 Task: Add Sprouts Shells Pasta to the cart.
Action: Mouse moved to (50, 380)
Screenshot: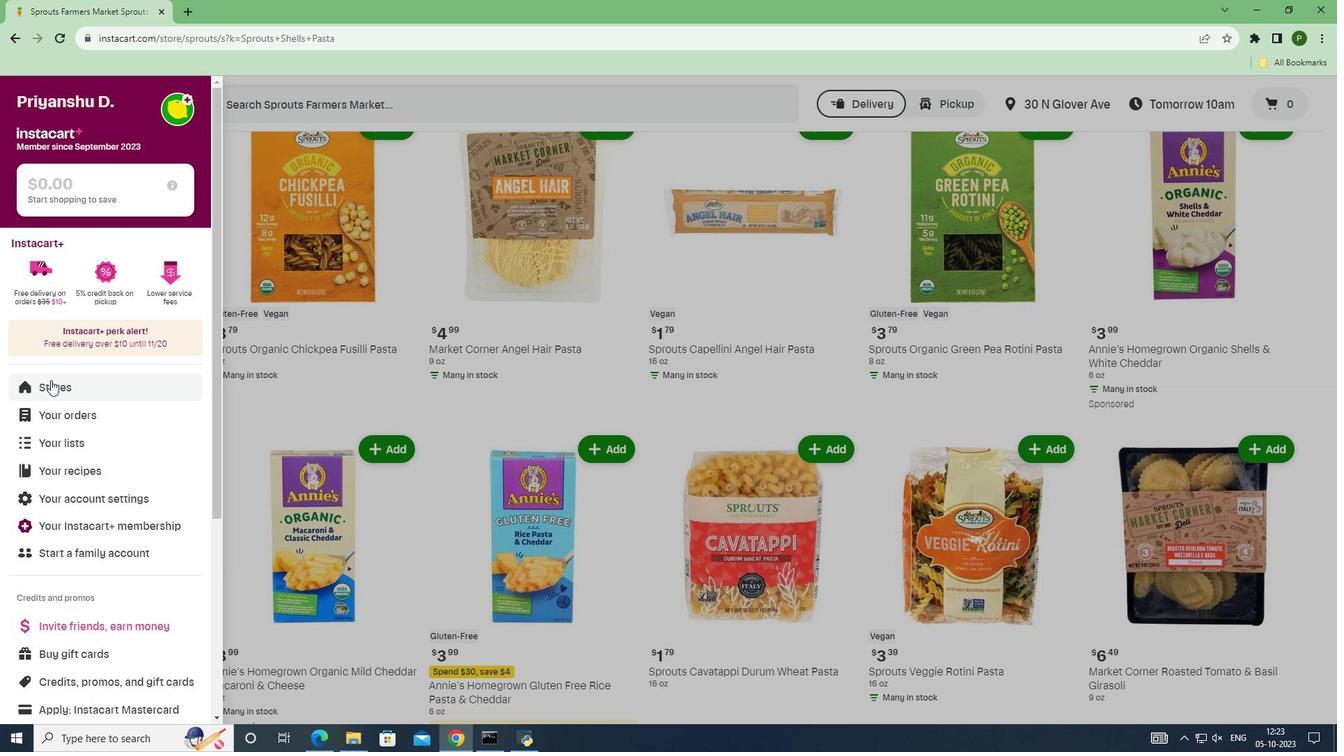 
Action: Mouse pressed left at (50, 380)
Screenshot: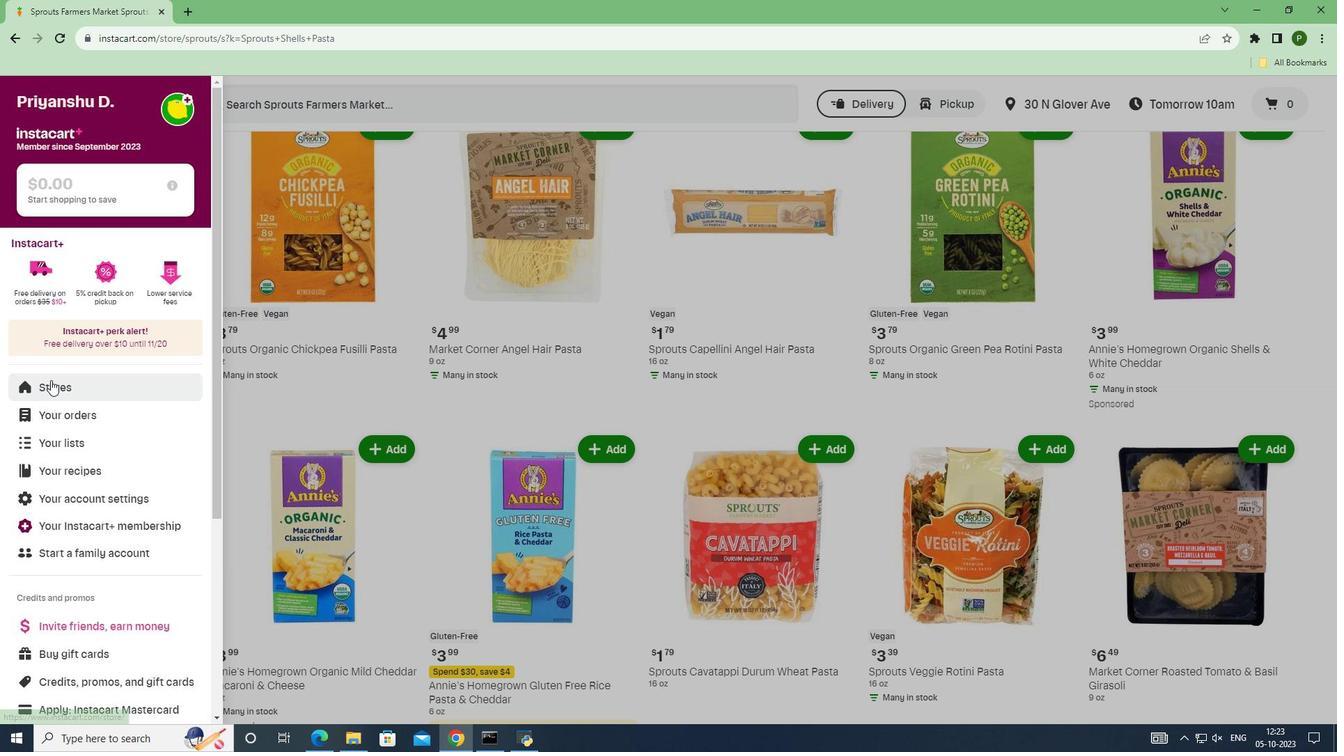 
Action: Mouse moved to (325, 167)
Screenshot: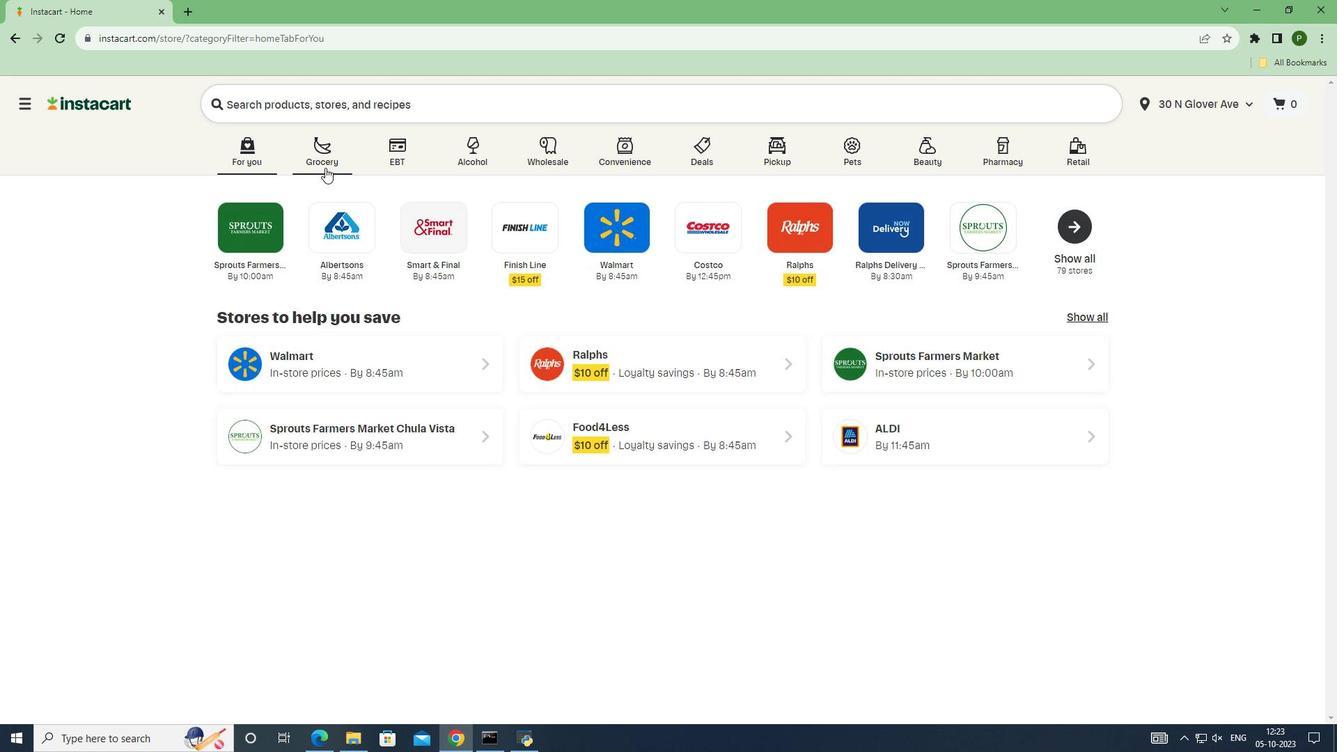 
Action: Mouse pressed left at (325, 167)
Screenshot: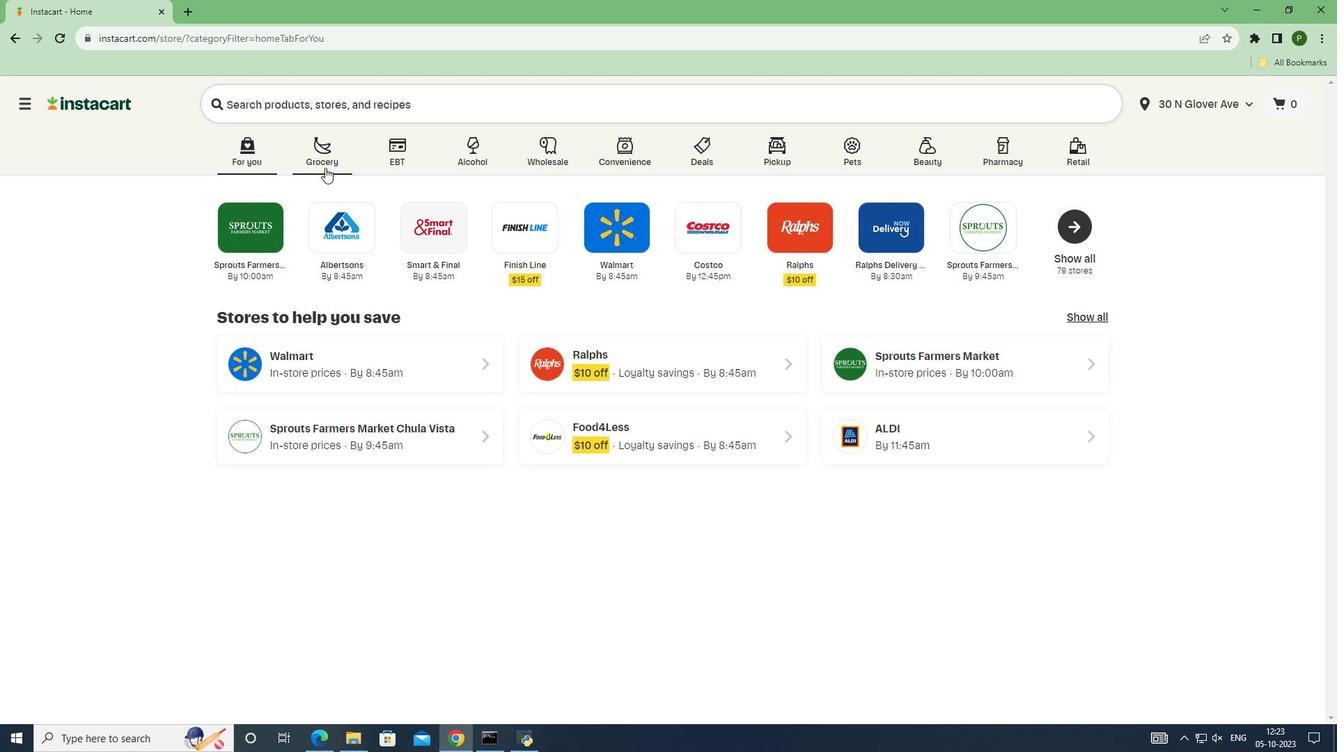 
Action: Mouse moved to (835, 319)
Screenshot: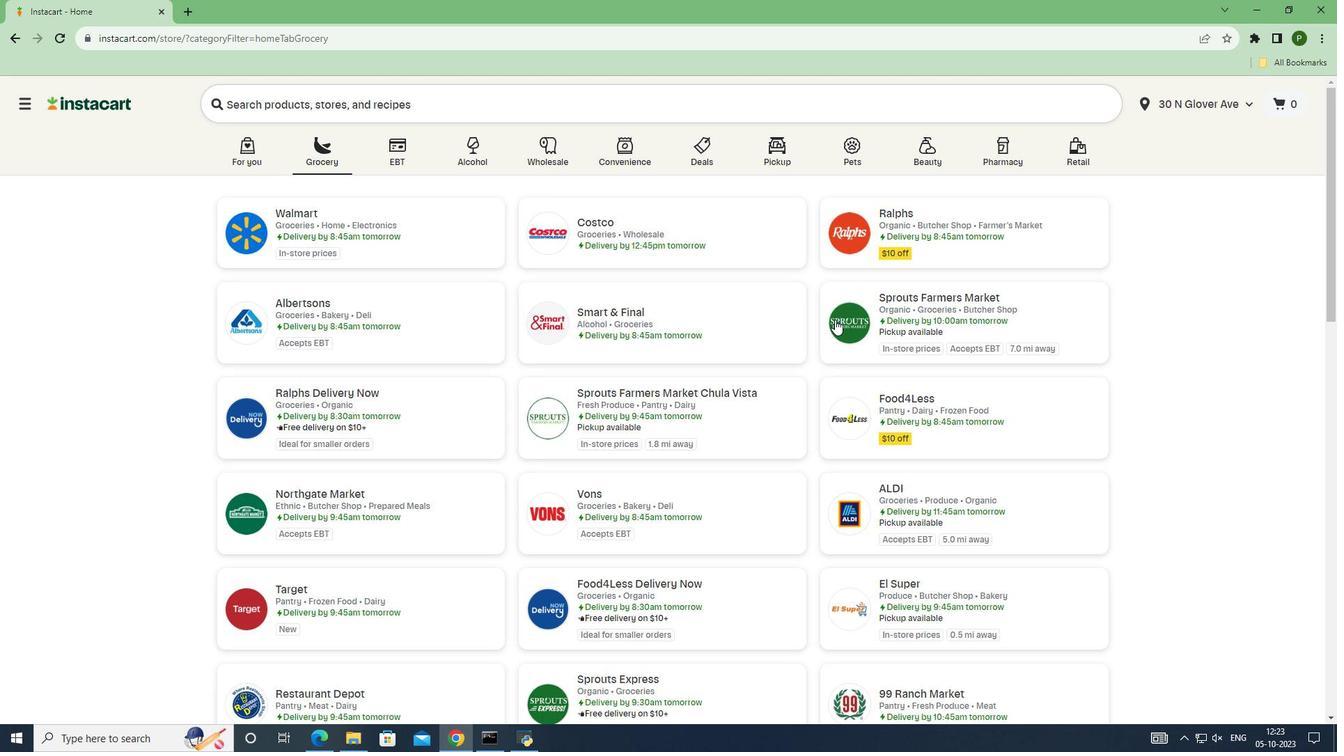 
Action: Mouse pressed left at (835, 319)
Screenshot: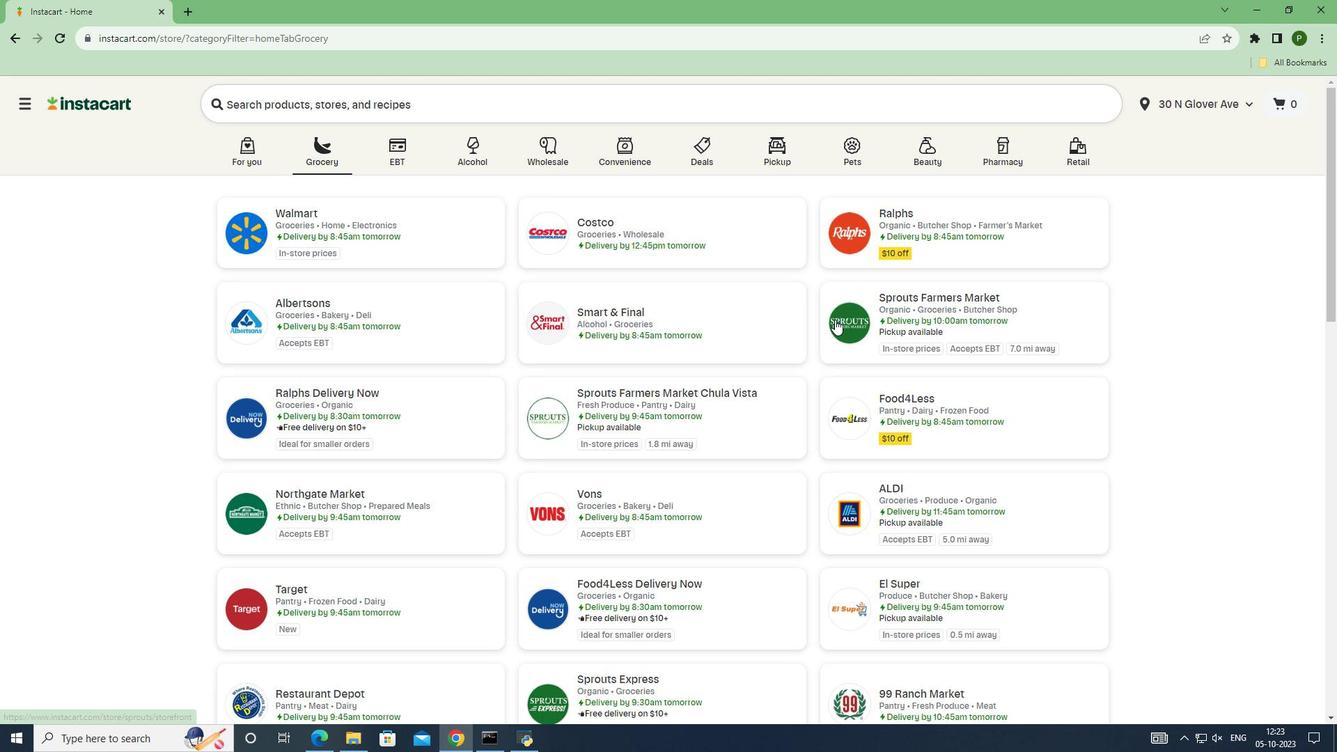 
Action: Mouse moved to (124, 397)
Screenshot: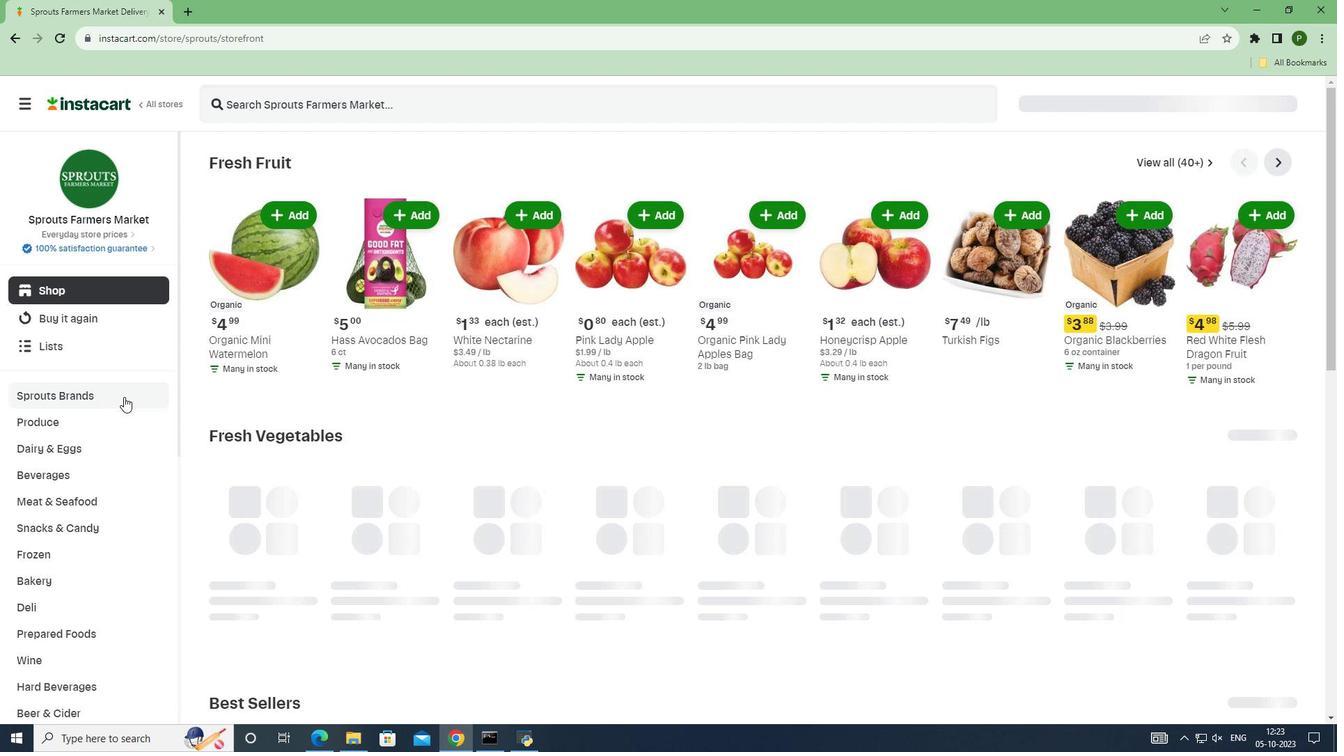 
Action: Mouse pressed left at (124, 397)
Screenshot: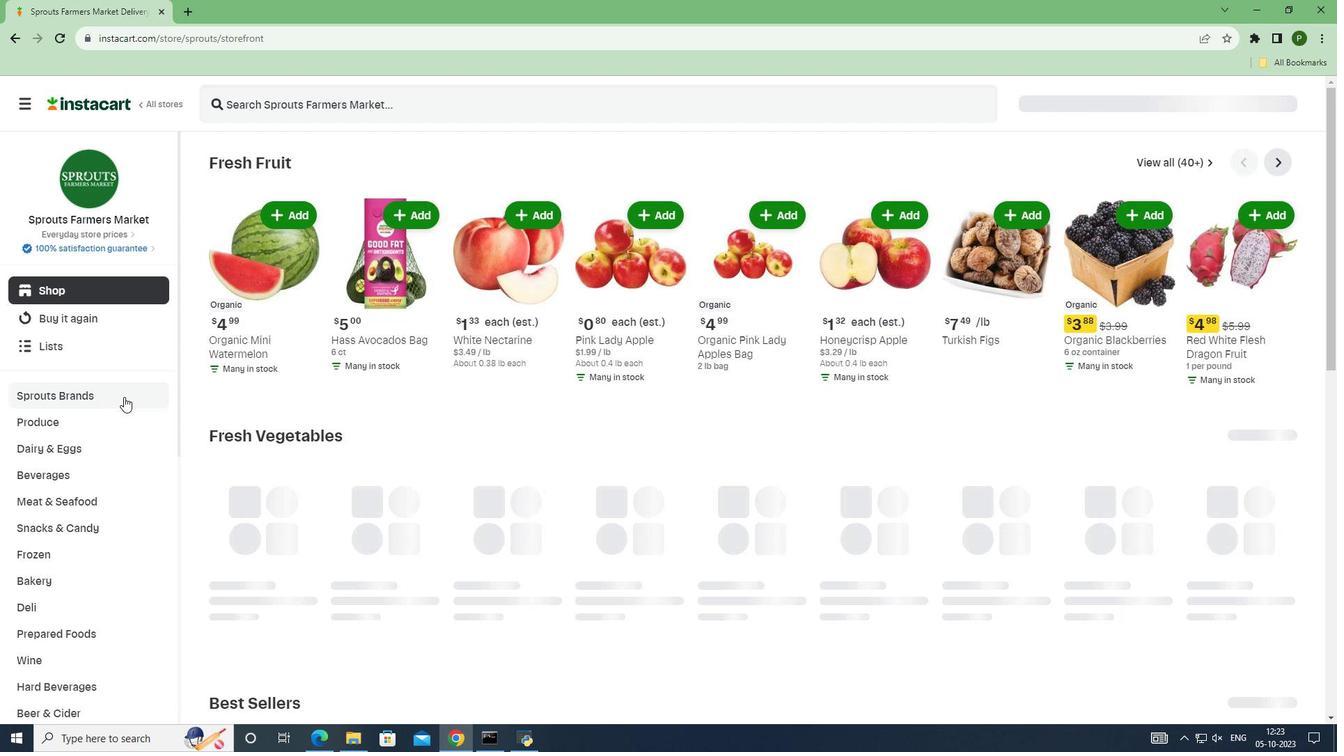 
Action: Mouse moved to (92, 505)
Screenshot: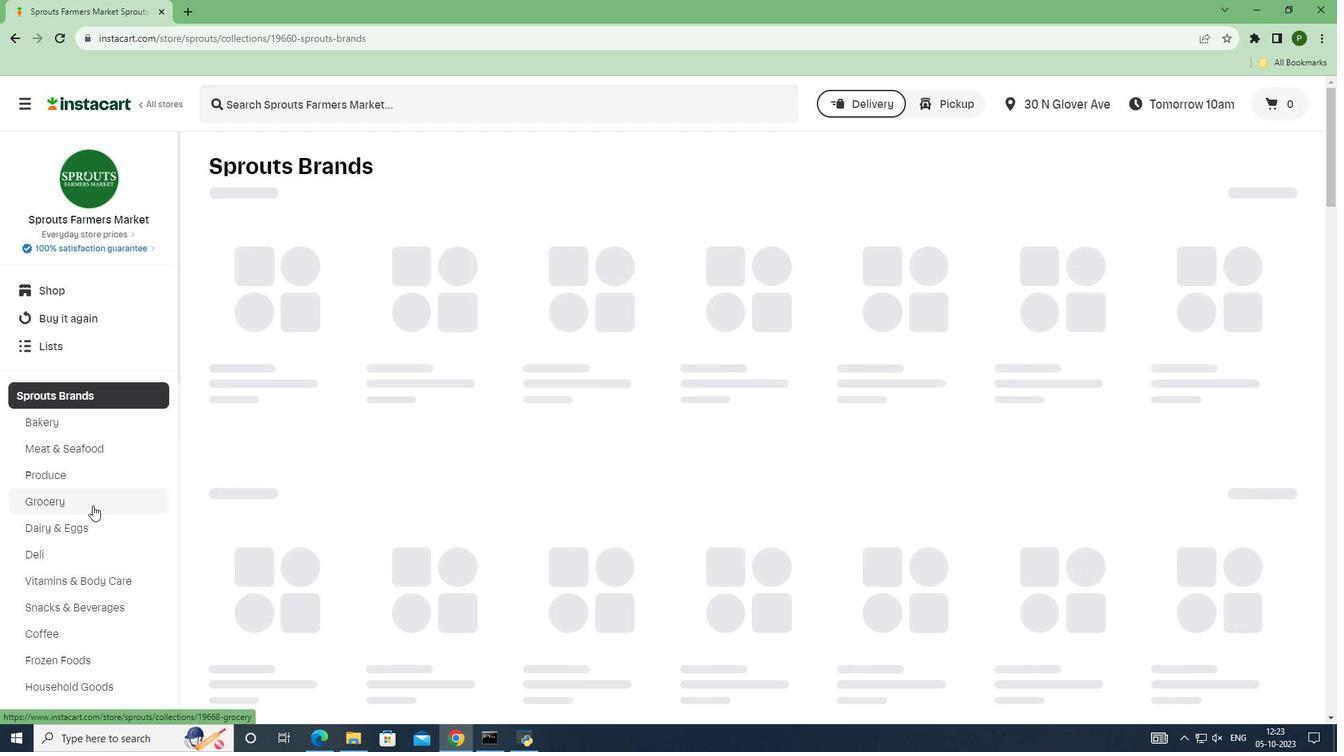 
Action: Mouse pressed left at (92, 505)
Screenshot: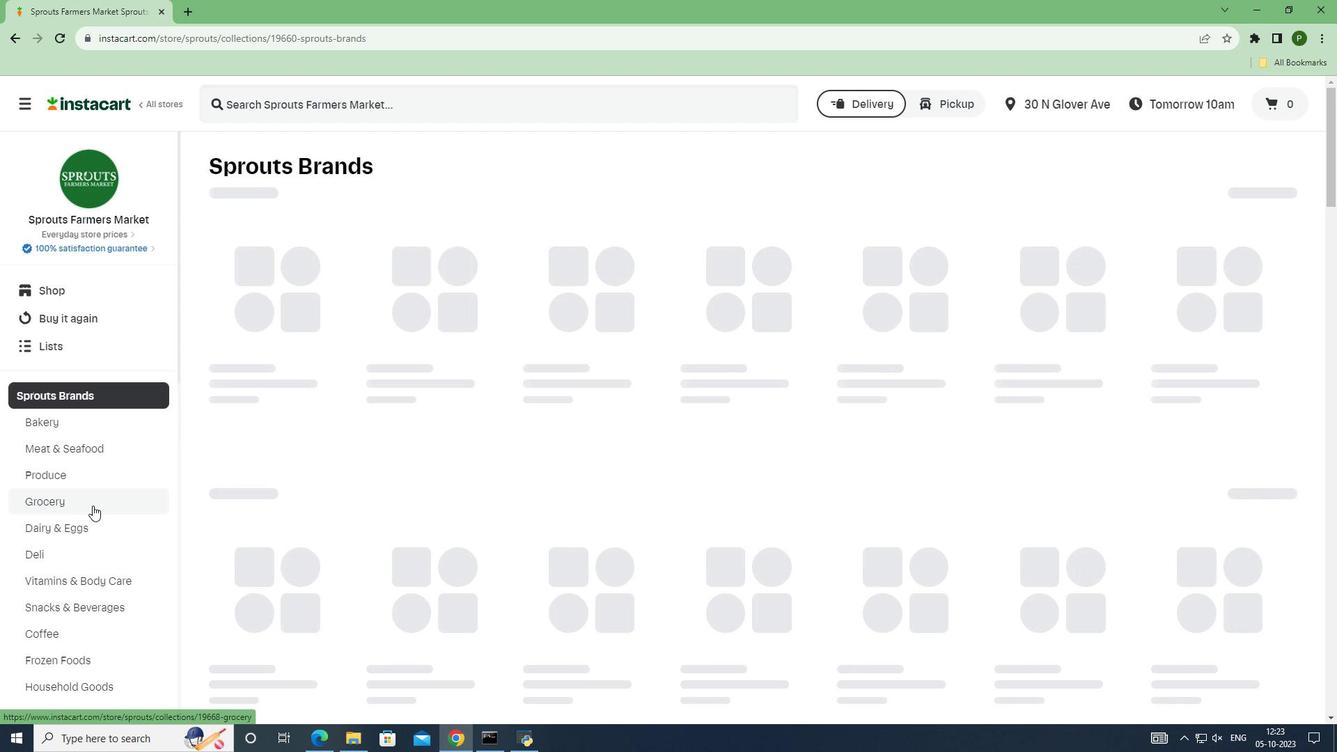
Action: Mouse moved to (335, 297)
Screenshot: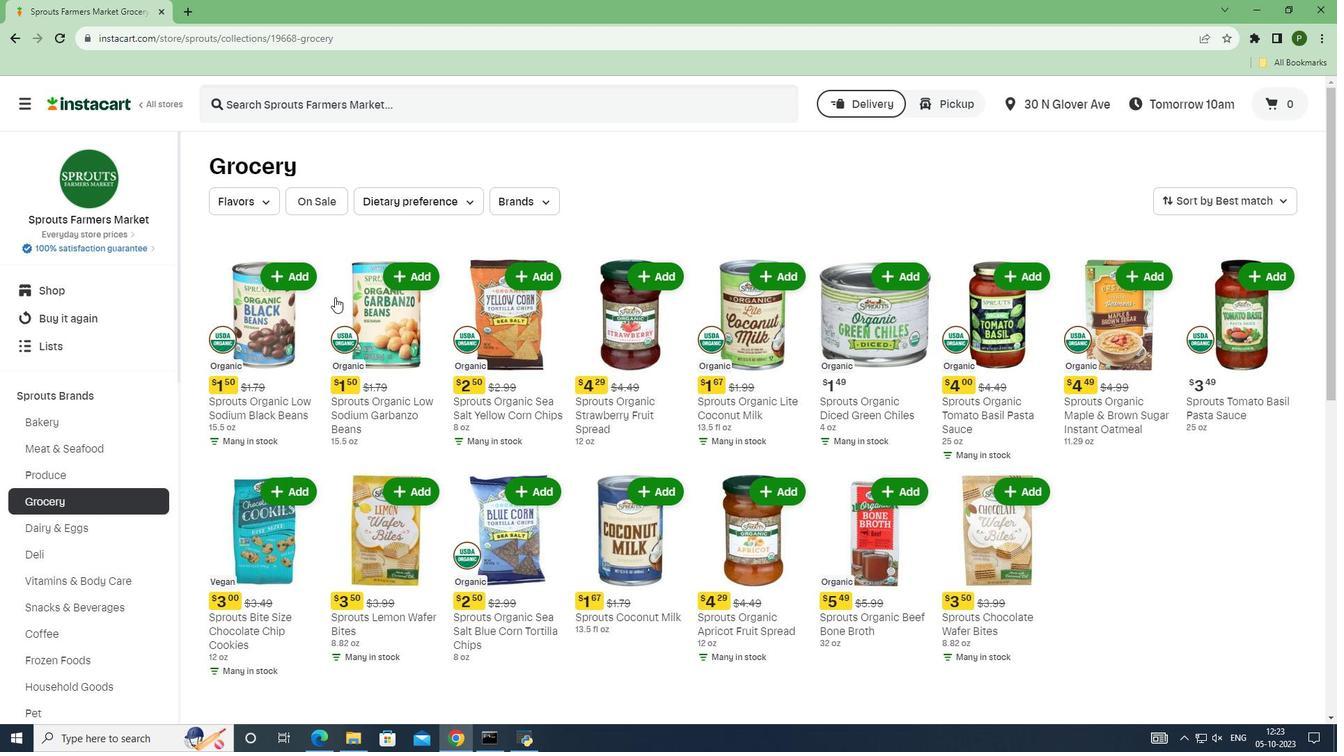 
Action: Mouse scrolled (335, 296) with delta (0, 0)
Screenshot: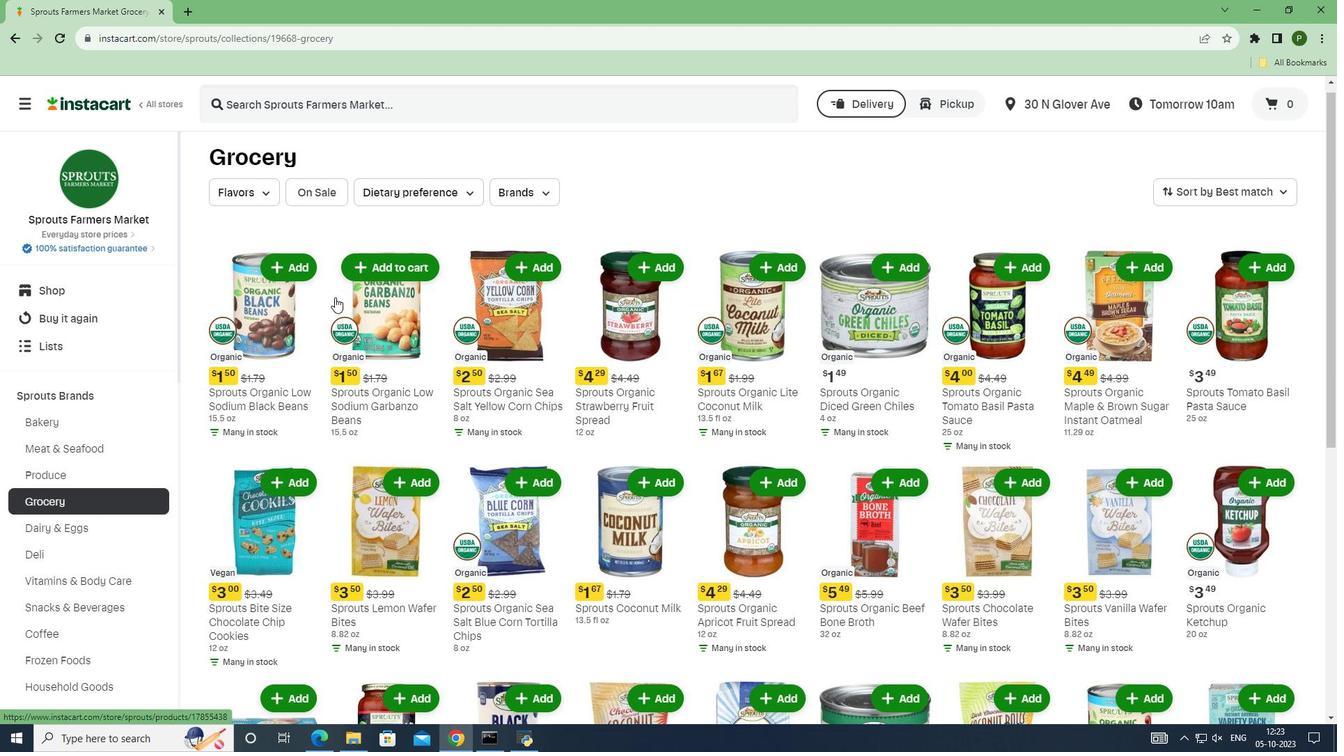 
Action: Mouse scrolled (335, 296) with delta (0, 0)
Screenshot: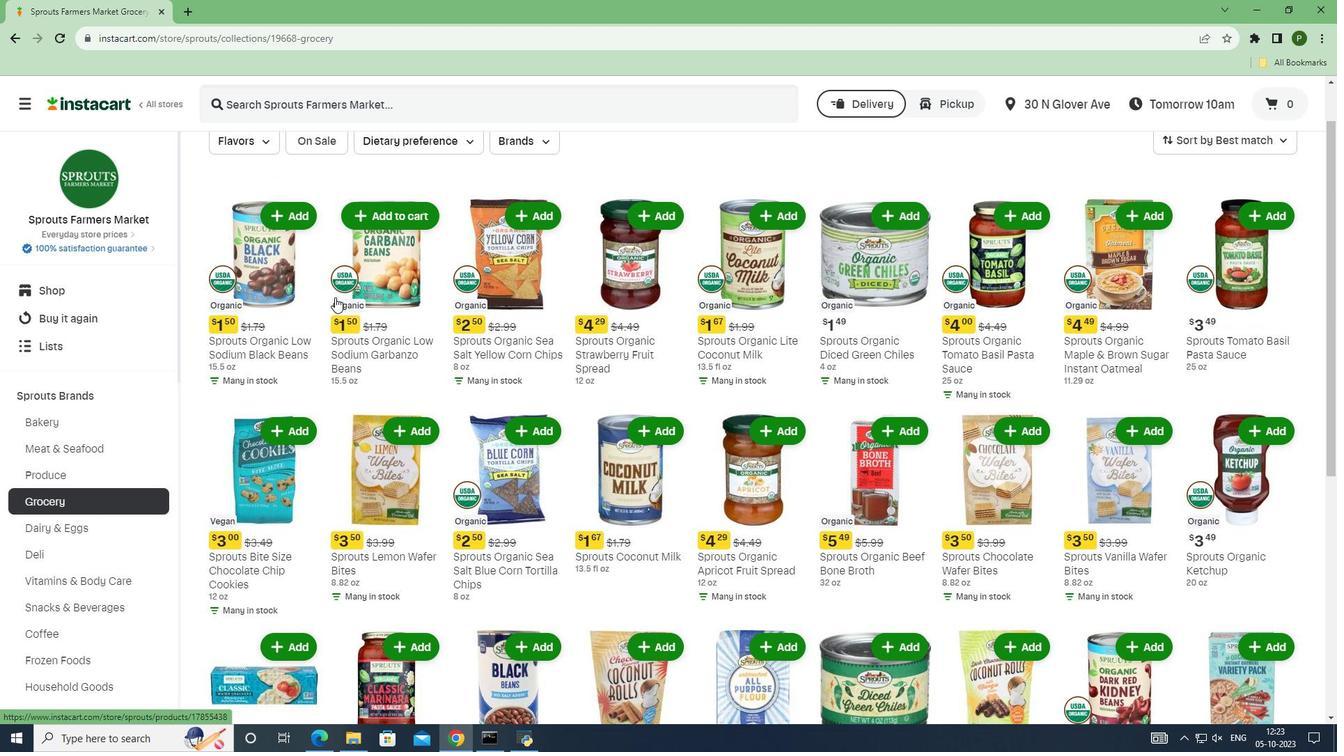 
Action: Mouse scrolled (335, 296) with delta (0, 0)
Screenshot: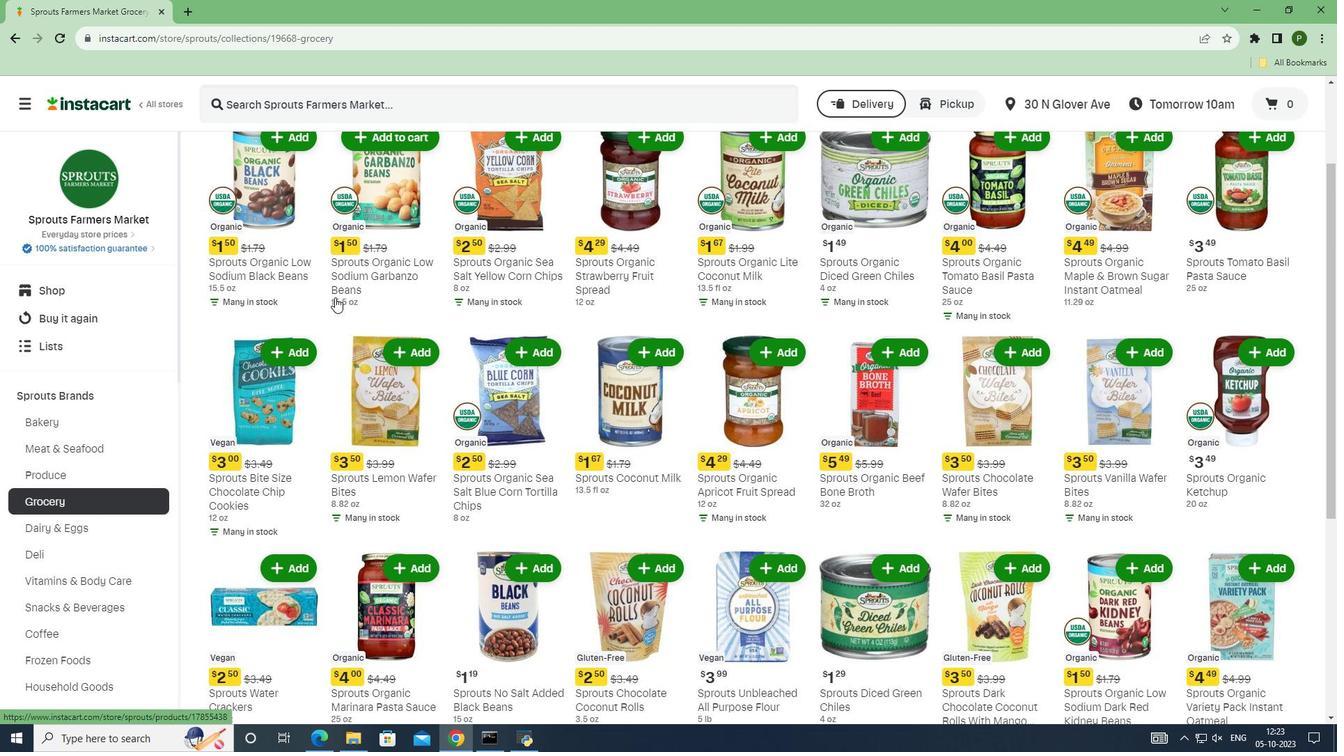 
Action: Mouse scrolled (335, 296) with delta (0, 0)
Screenshot: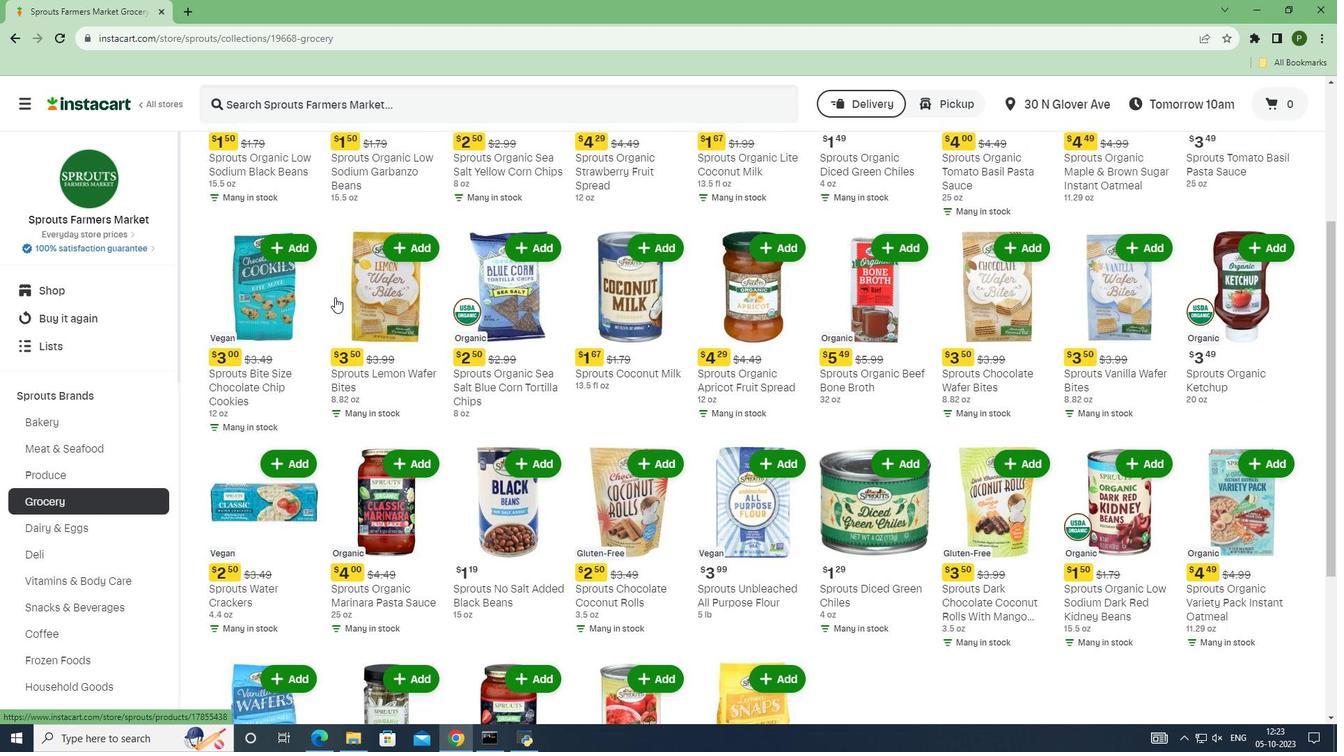 
Action: Mouse scrolled (335, 296) with delta (0, 0)
Screenshot: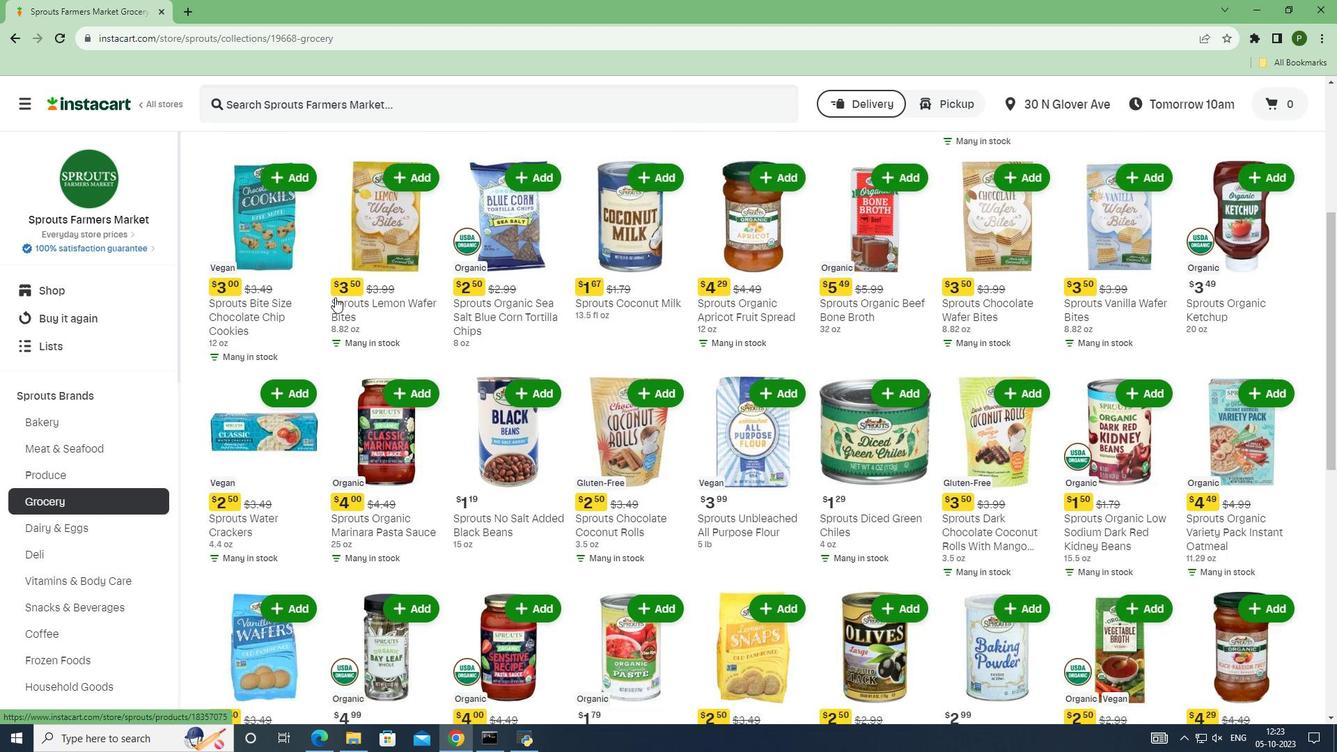 
Action: Mouse scrolled (335, 296) with delta (0, 0)
Screenshot: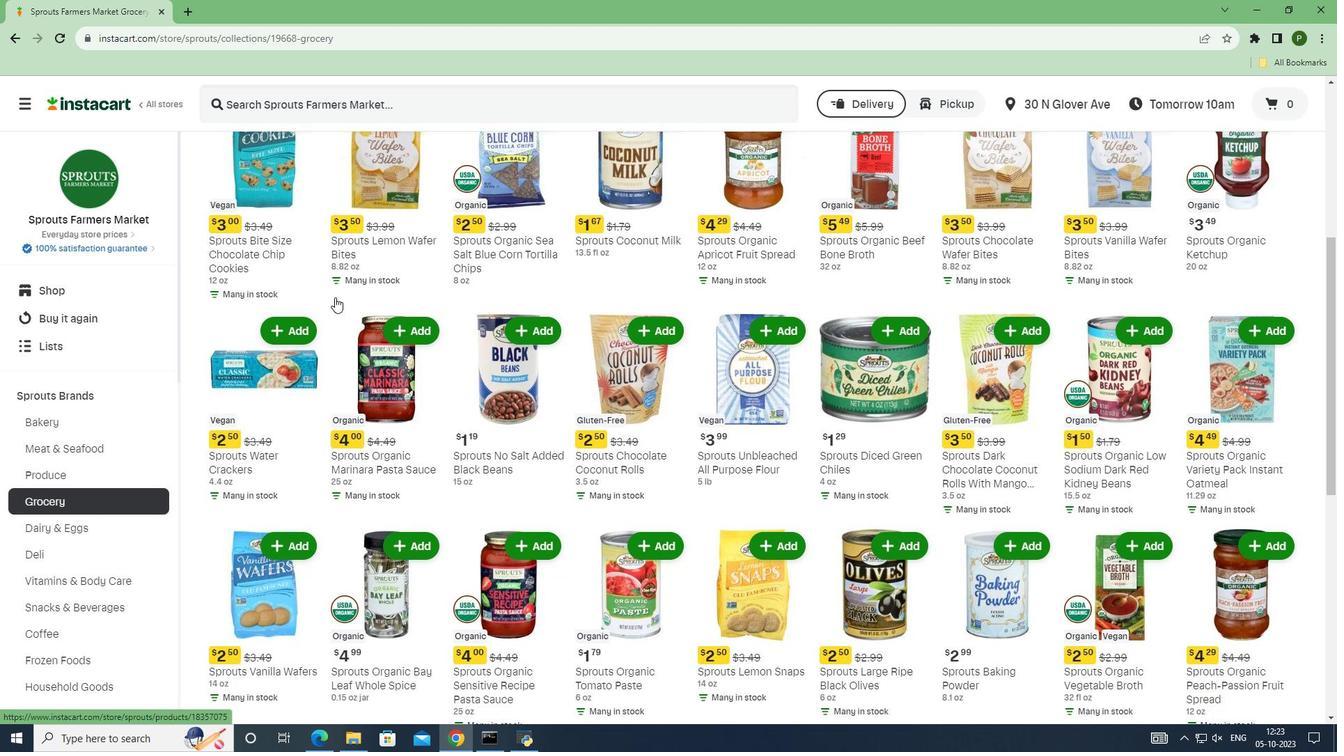 
Action: Mouse scrolled (335, 296) with delta (0, 0)
Screenshot: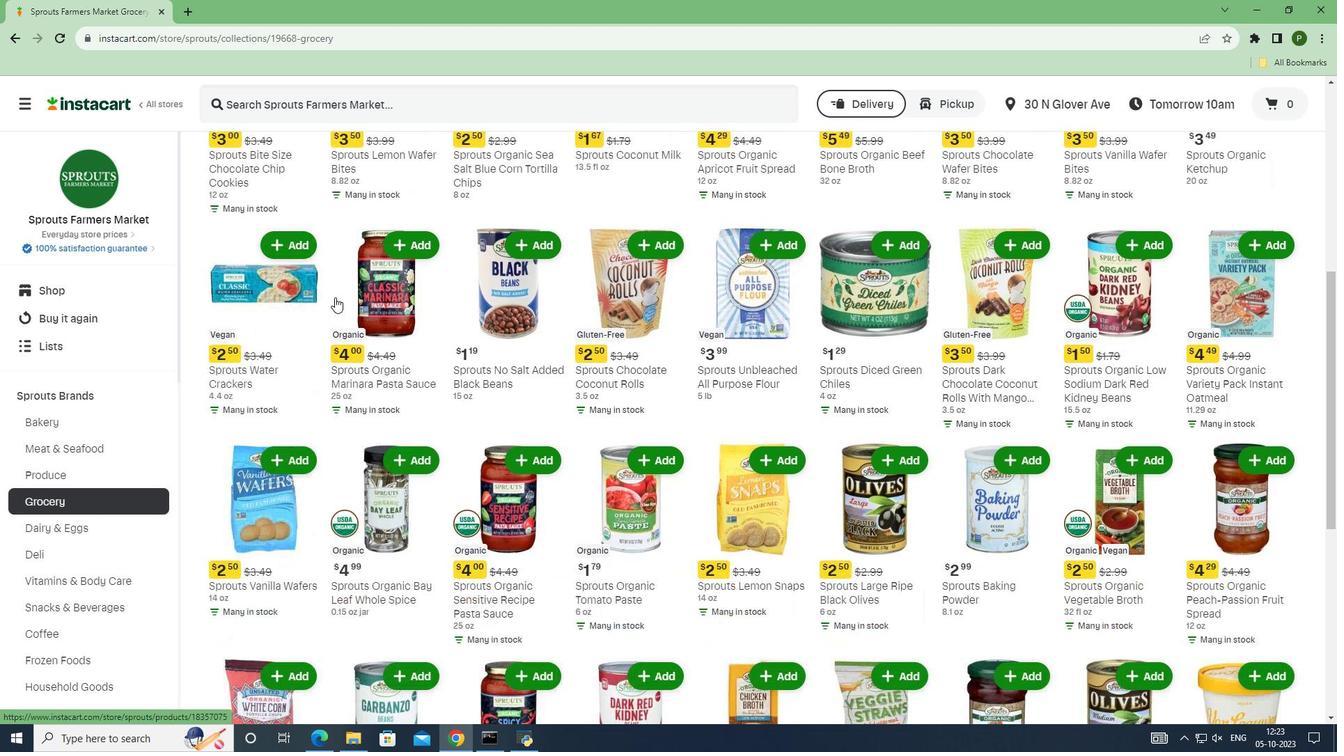 
Action: Mouse scrolled (335, 296) with delta (0, 0)
Screenshot: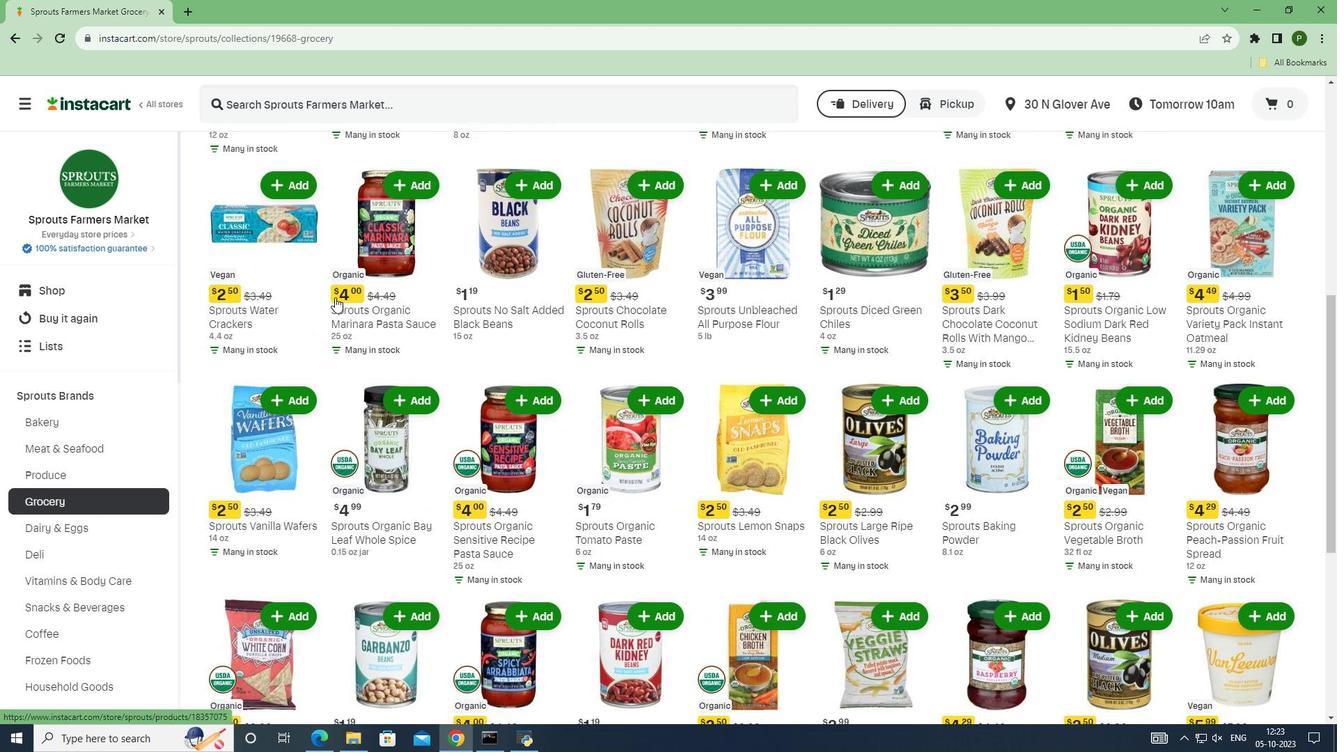 
Action: Mouse scrolled (335, 296) with delta (0, 0)
Screenshot: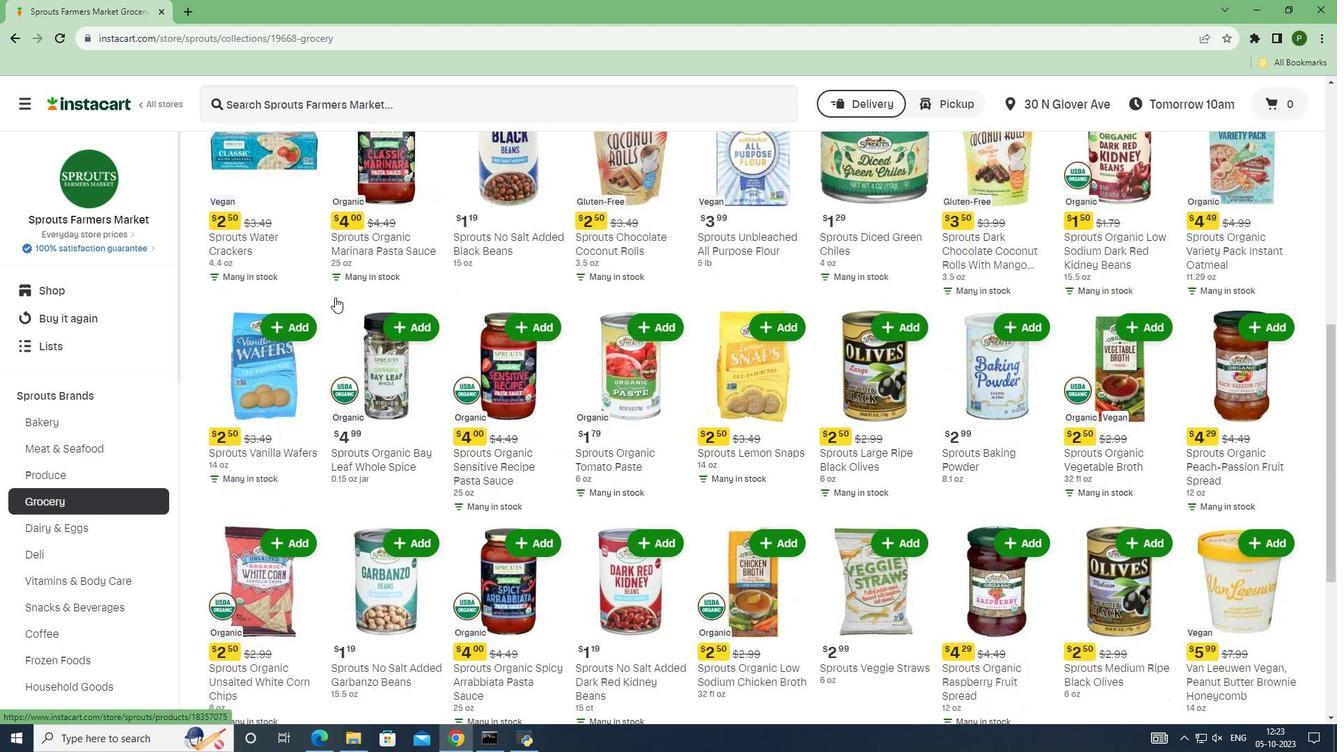 
Action: Mouse scrolled (335, 296) with delta (0, 0)
Screenshot: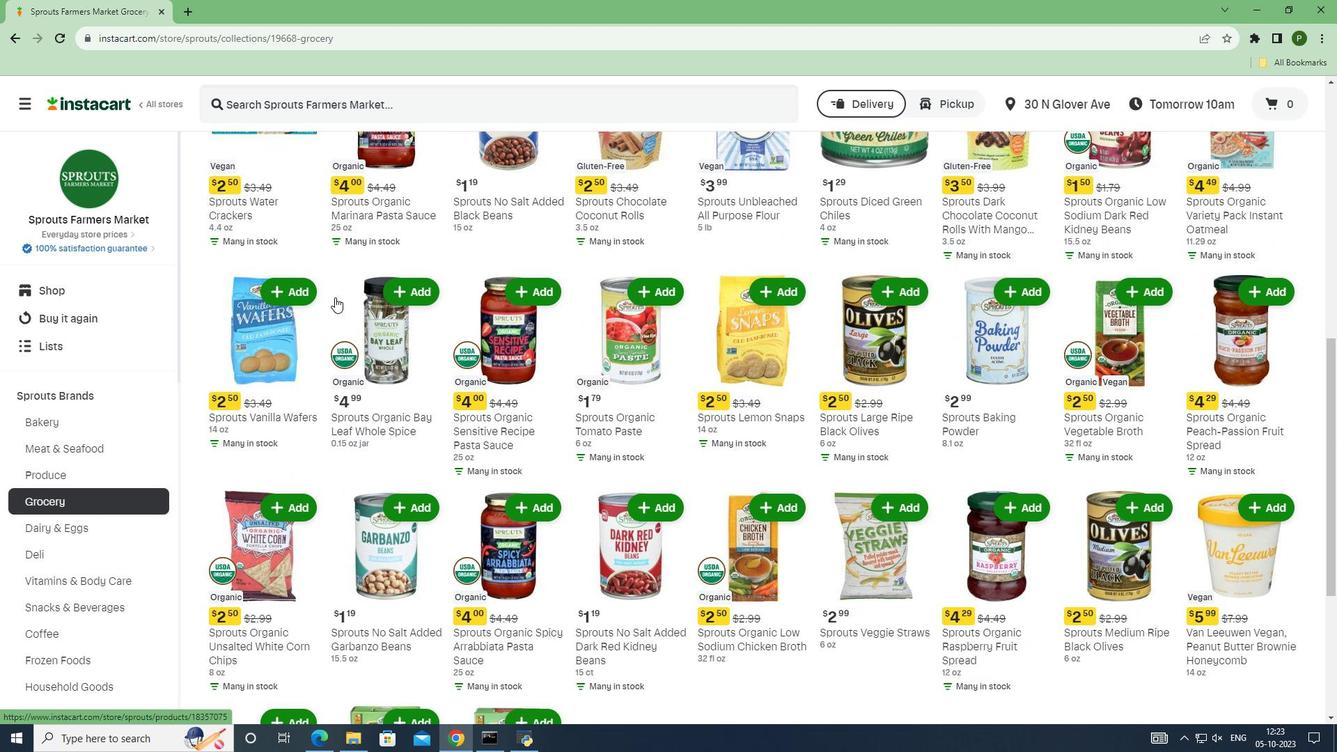 
Action: Mouse scrolled (335, 296) with delta (0, 0)
Screenshot: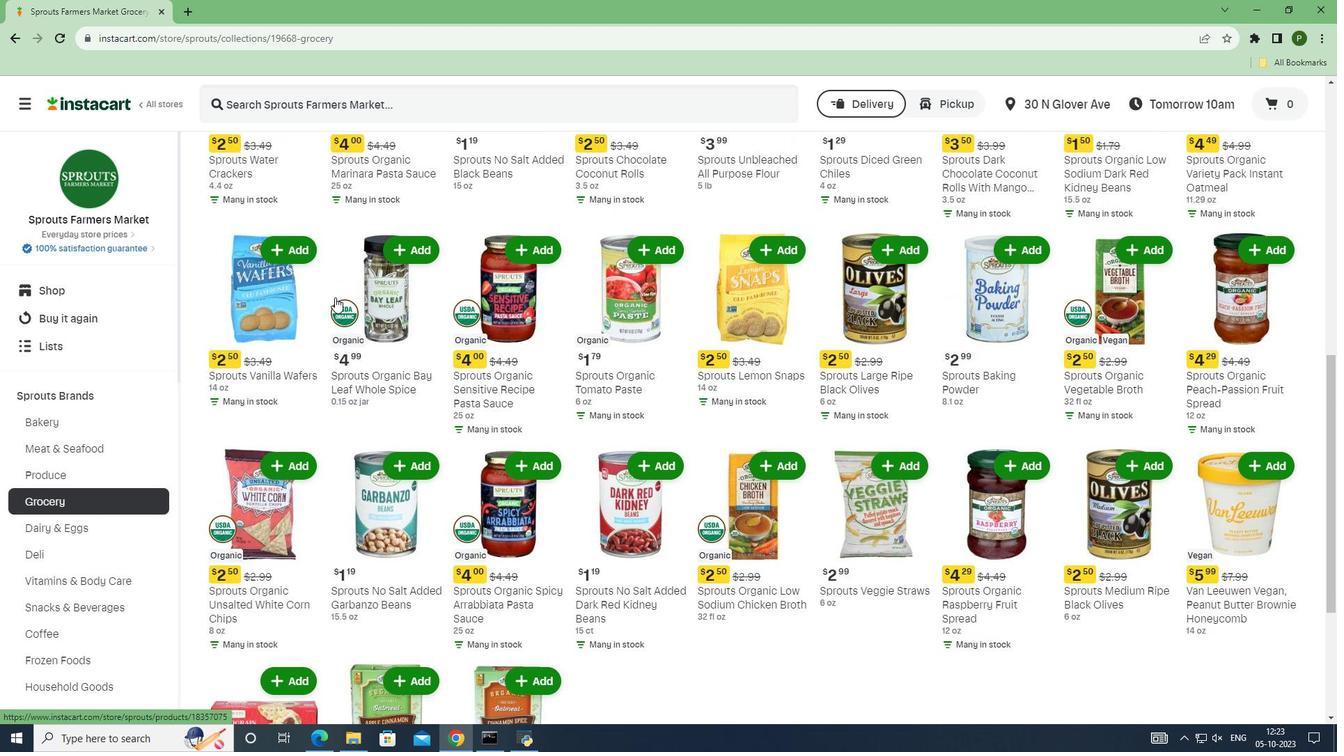 
Action: Mouse scrolled (335, 296) with delta (0, 0)
Screenshot: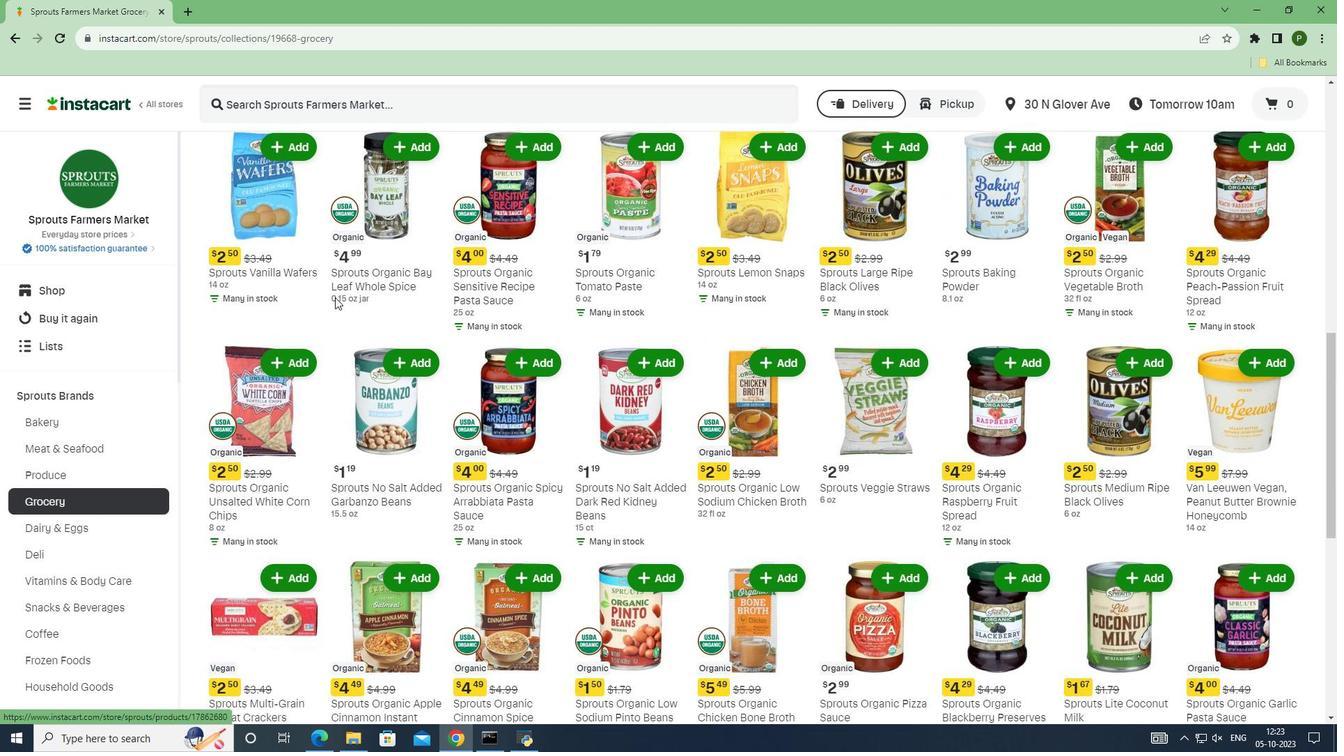 
Action: Mouse scrolled (335, 296) with delta (0, 0)
Screenshot: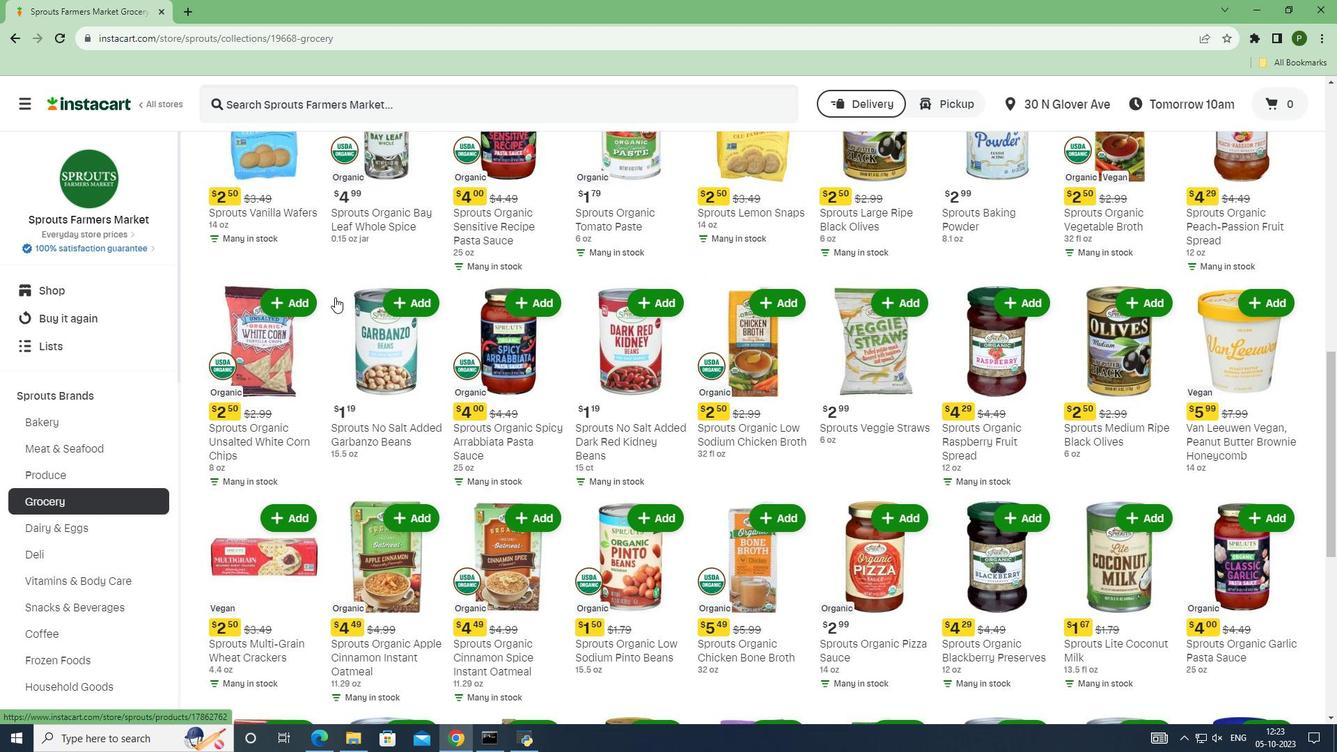 
Action: Mouse scrolled (335, 296) with delta (0, 0)
Screenshot: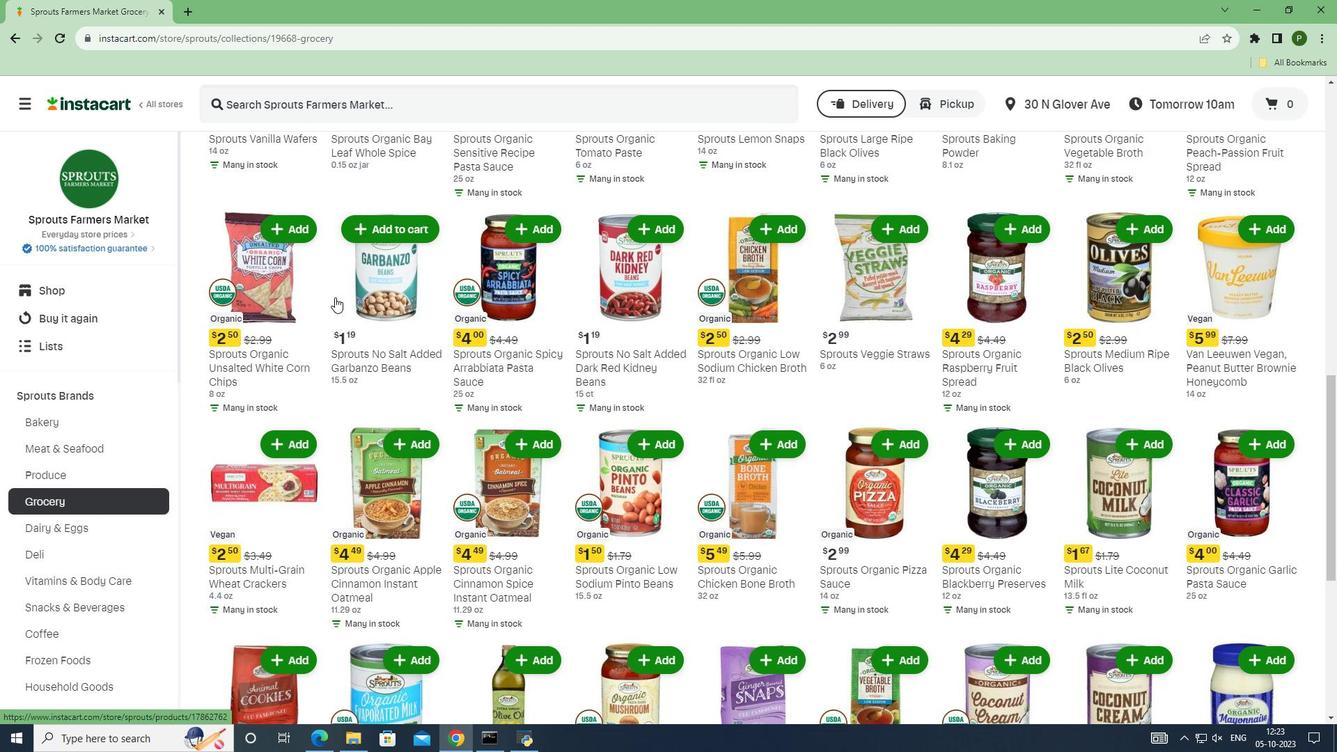 
Action: Mouse scrolled (335, 296) with delta (0, 0)
Screenshot: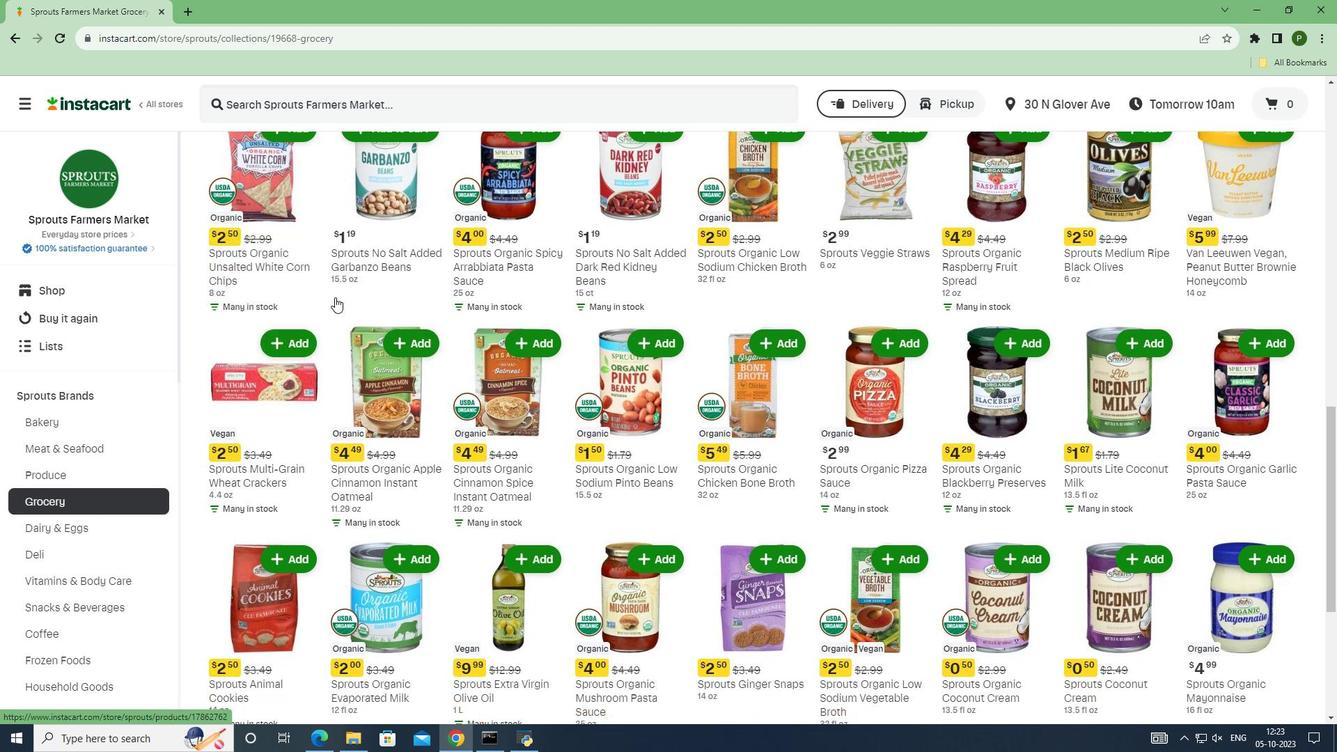 
Action: Mouse scrolled (335, 296) with delta (0, 0)
Screenshot: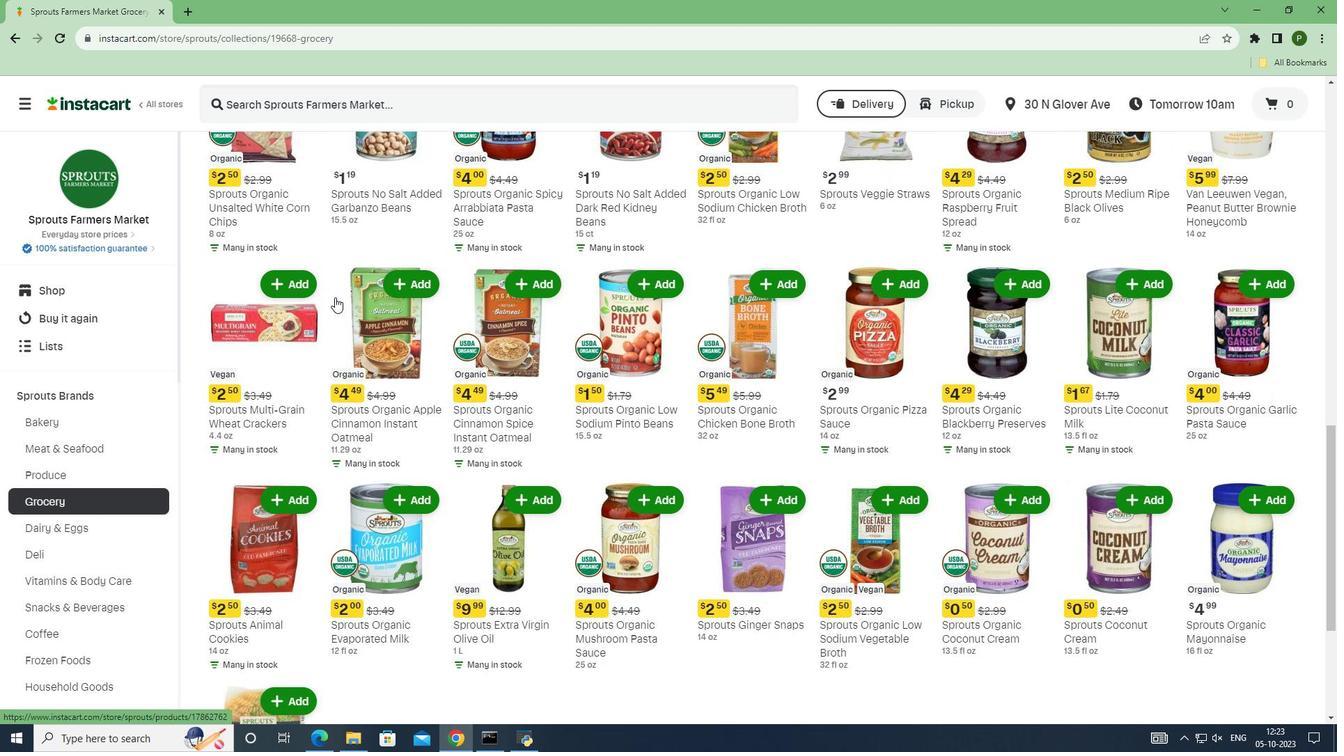 
Action: Mouse scrolled (335, 296) with delta (0, 0)
Screenshot: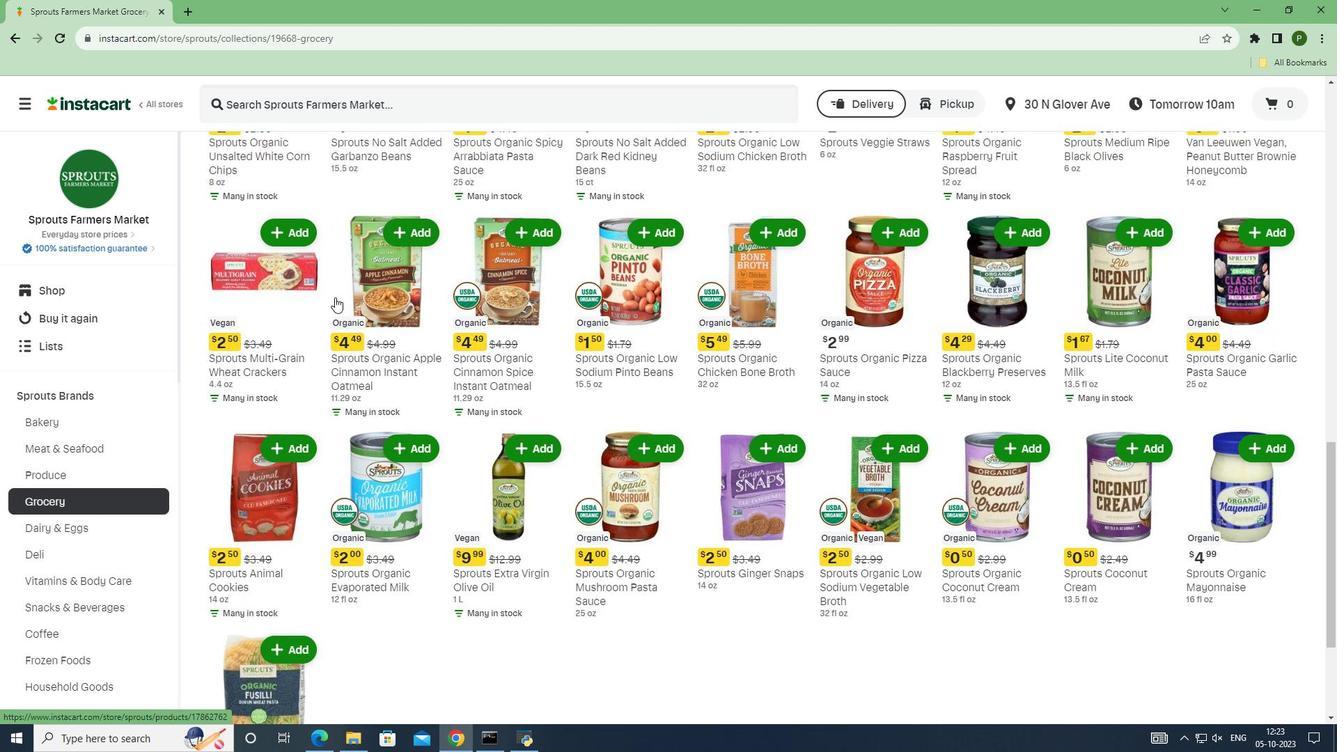 
Action: Mouse scrolled (335, 296) with delta (0, 0)
Screenshot: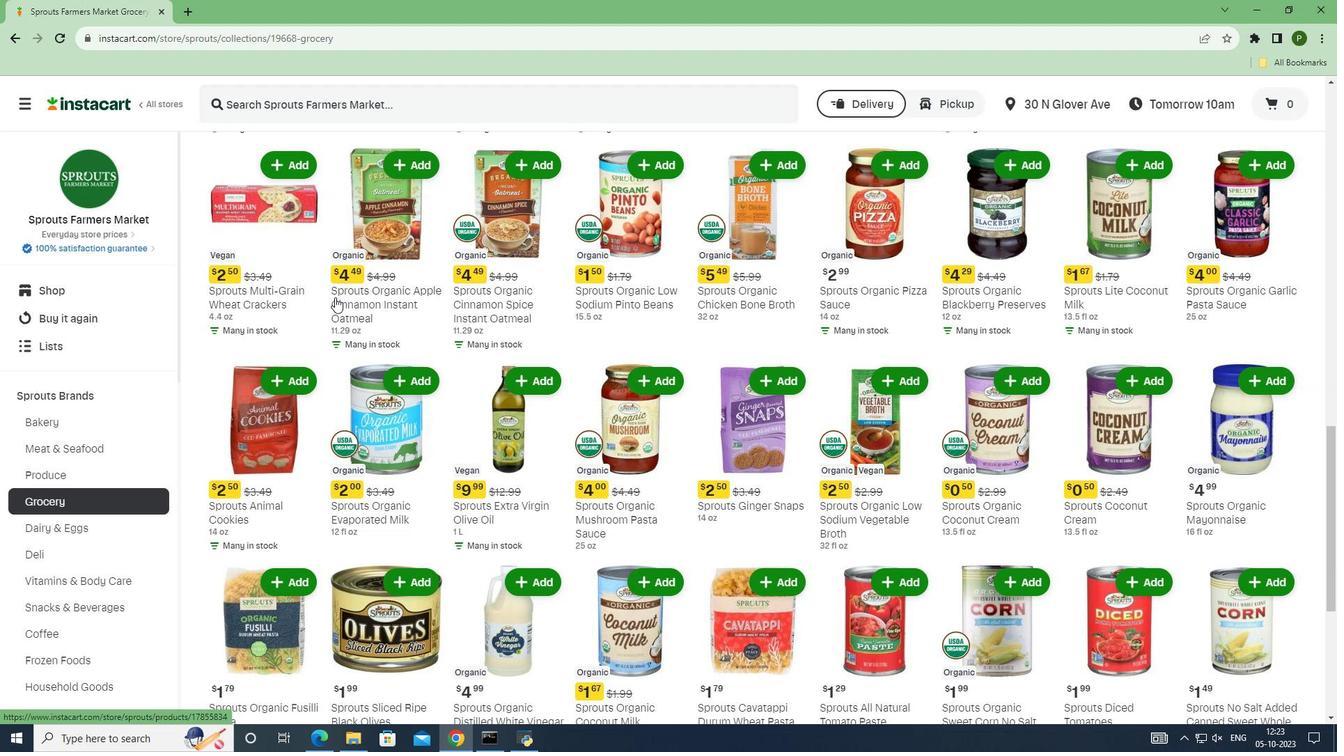 
Action: Mouse scrolled (335, 296) with delta (0, 0)
Screenshot: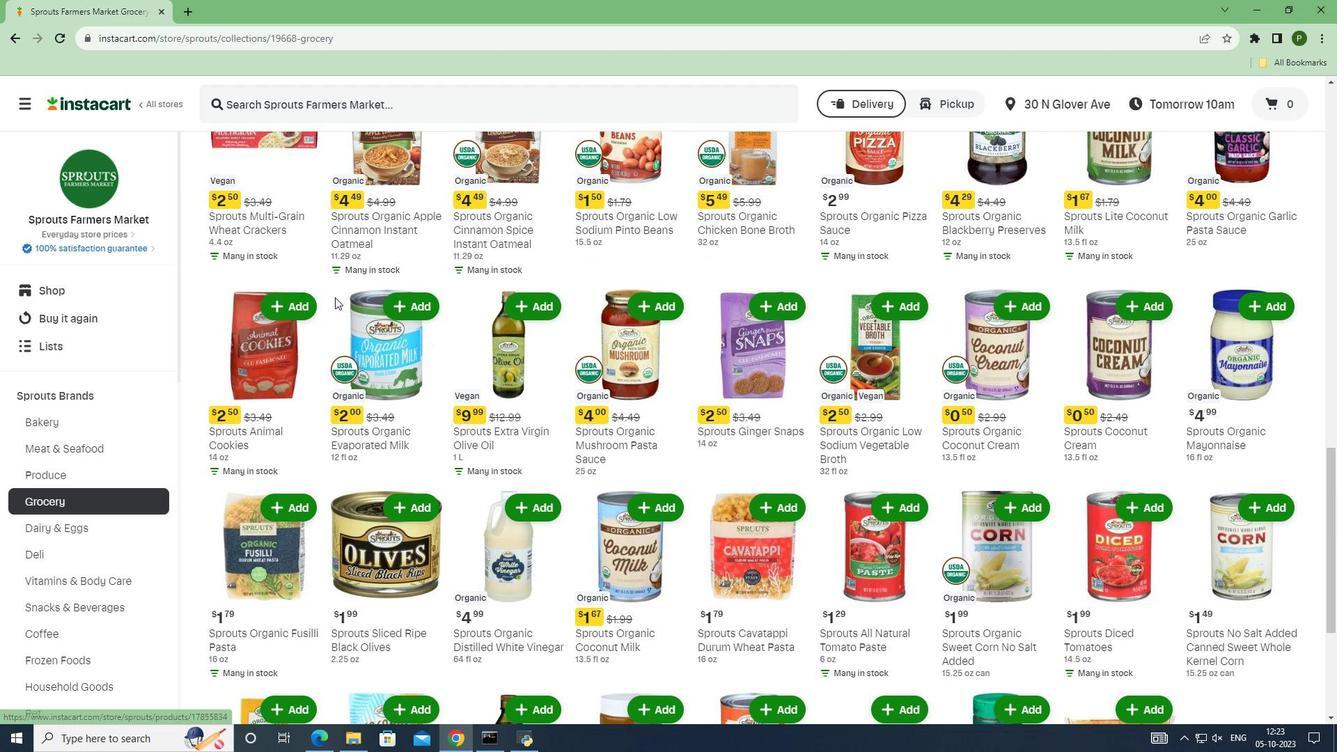 
Action: Mouse scrolled (335, 296) with delta (0, 0)
Screenshot: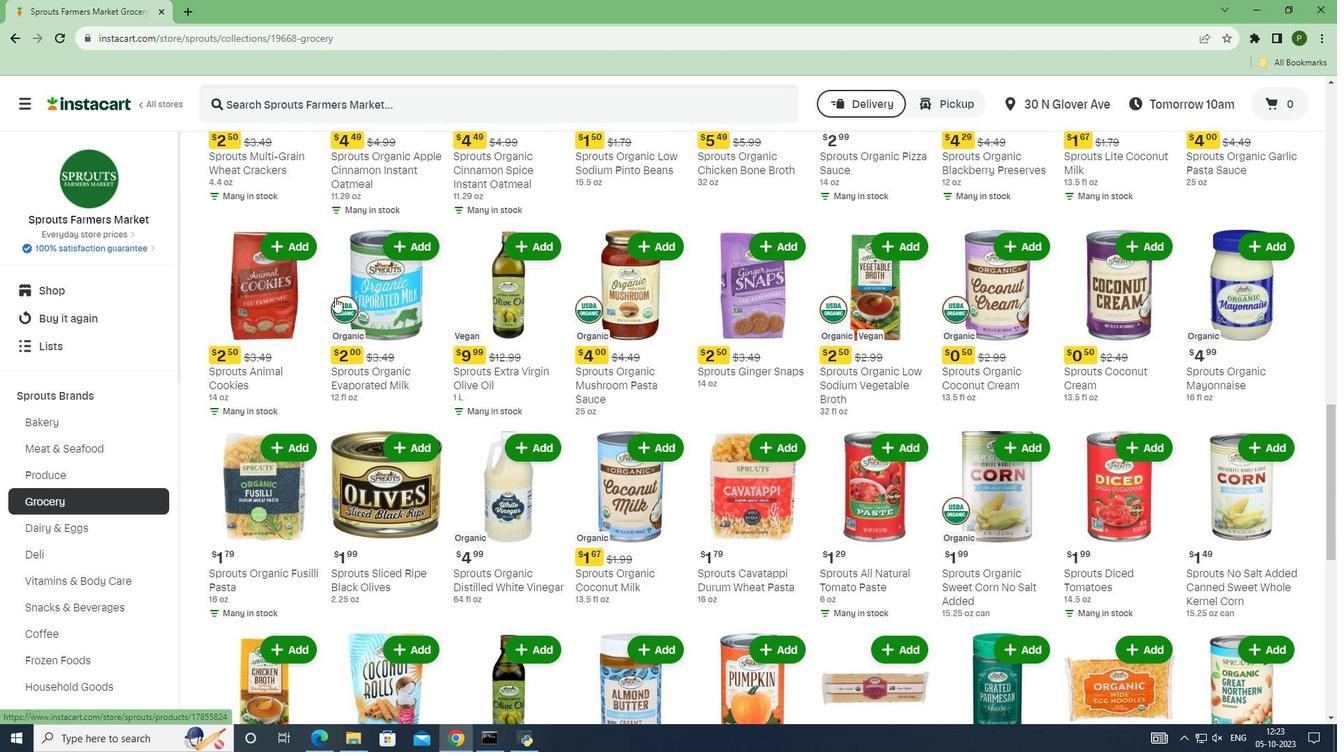 
Action: Mouse scrolled (335, 296) with delta (0, 0)
Screenshot: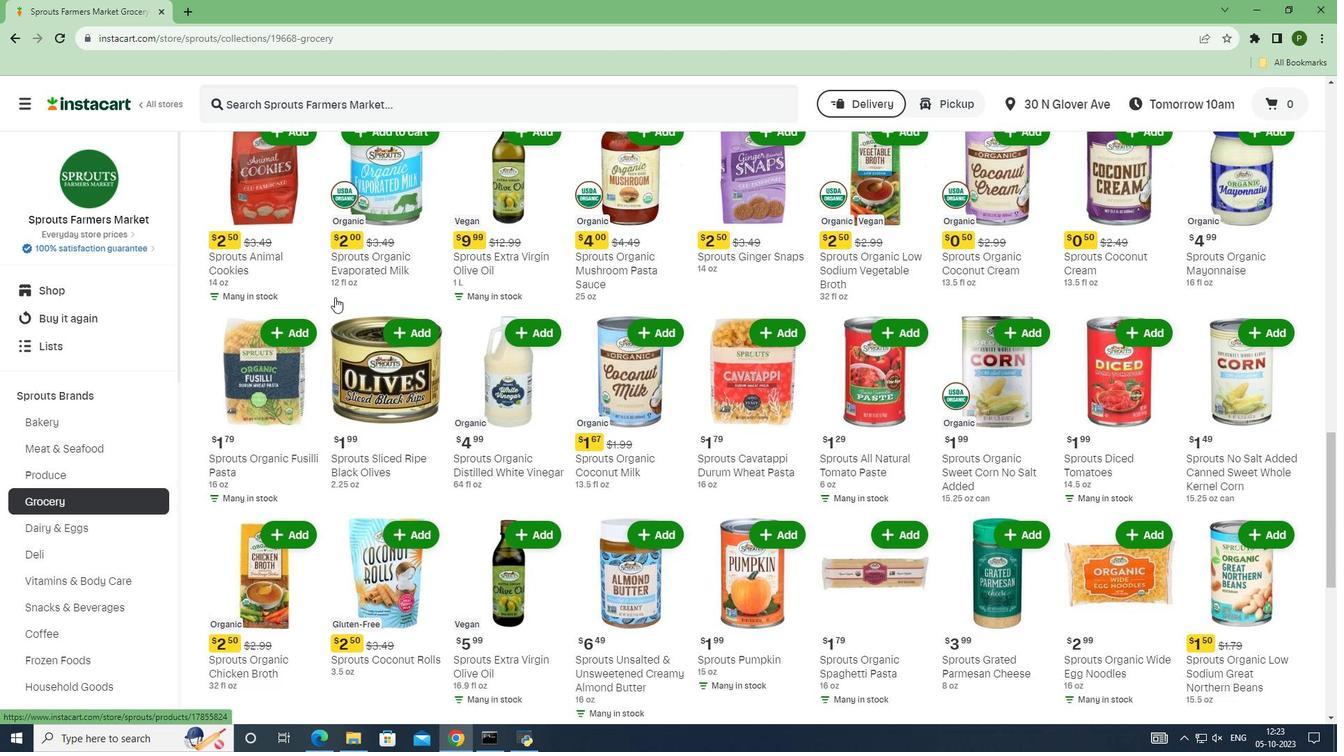 
Action: Mouse scrolled (335, 296) with delta (0, 0)
Screenshot: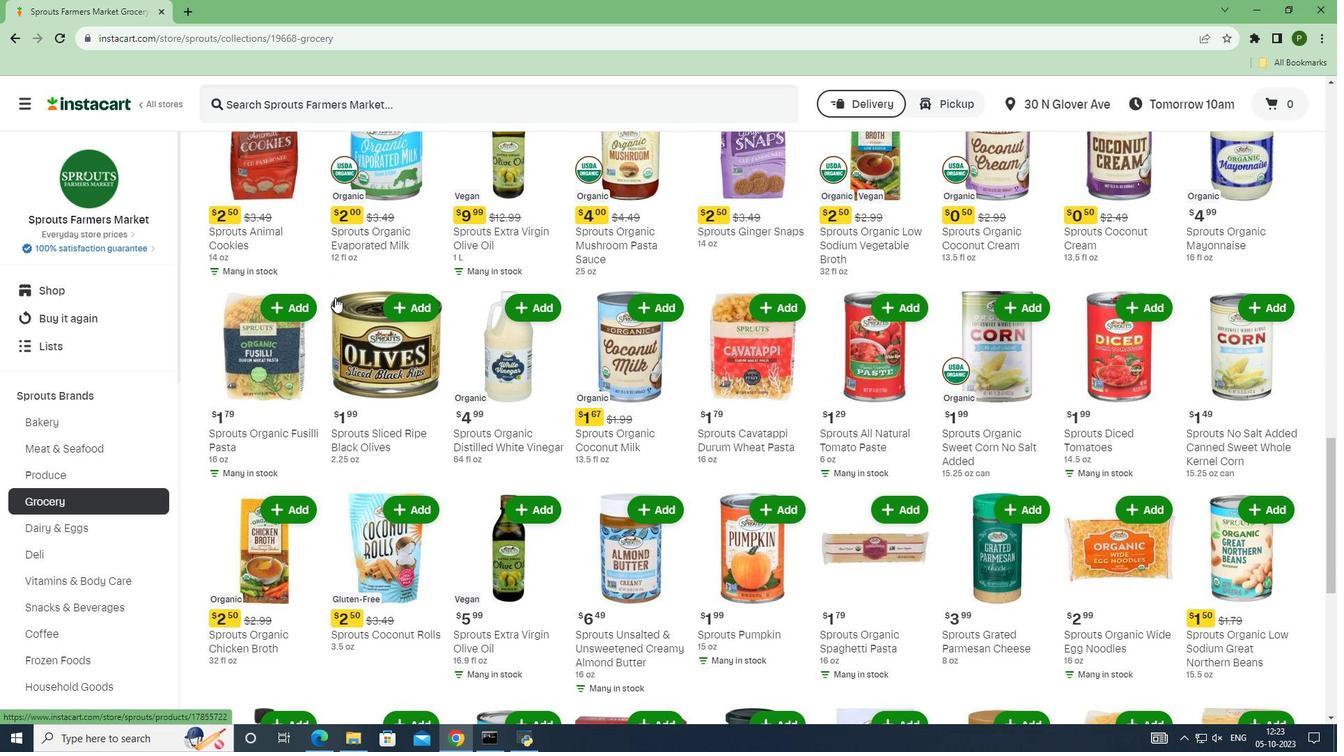 
Action: Mouse scrolled (335, 296) with delta (0, 0)
Screenshot: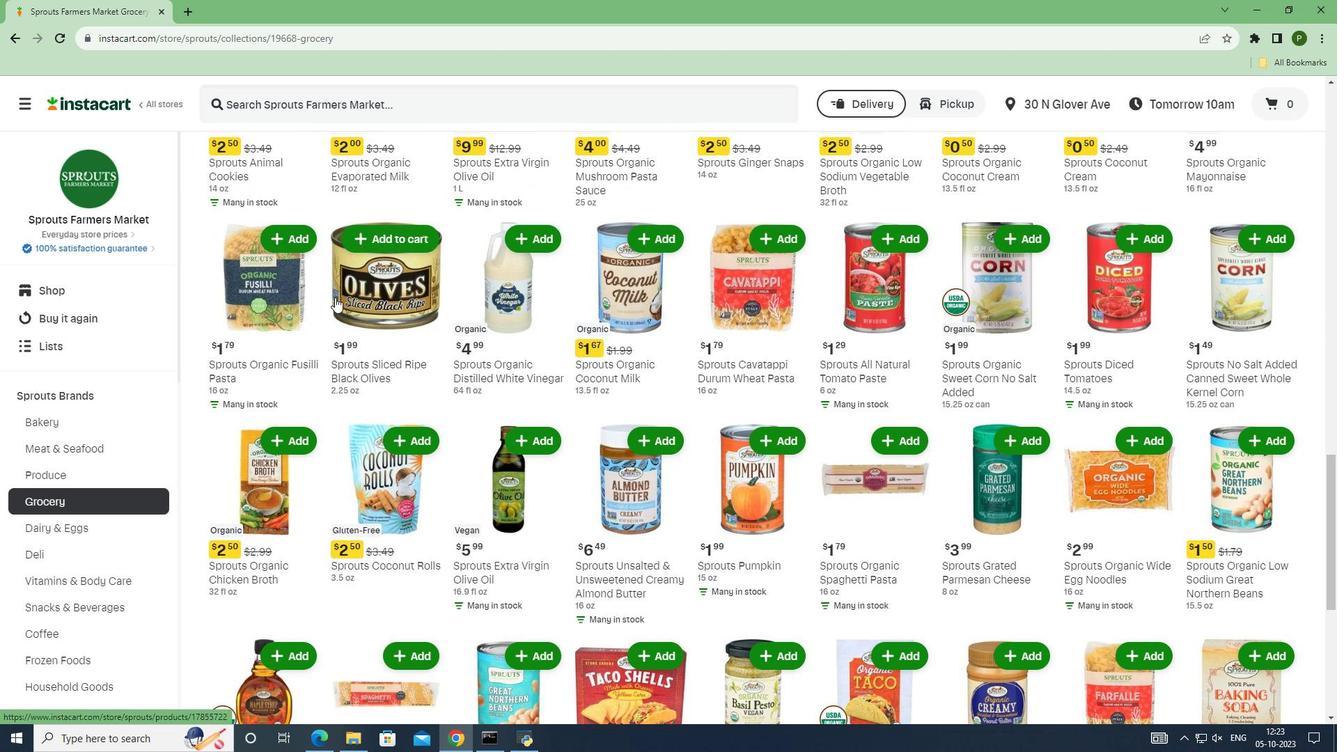 
Action: Mouse scrolled (335, 296) with delta (0, 0)
Screenshot: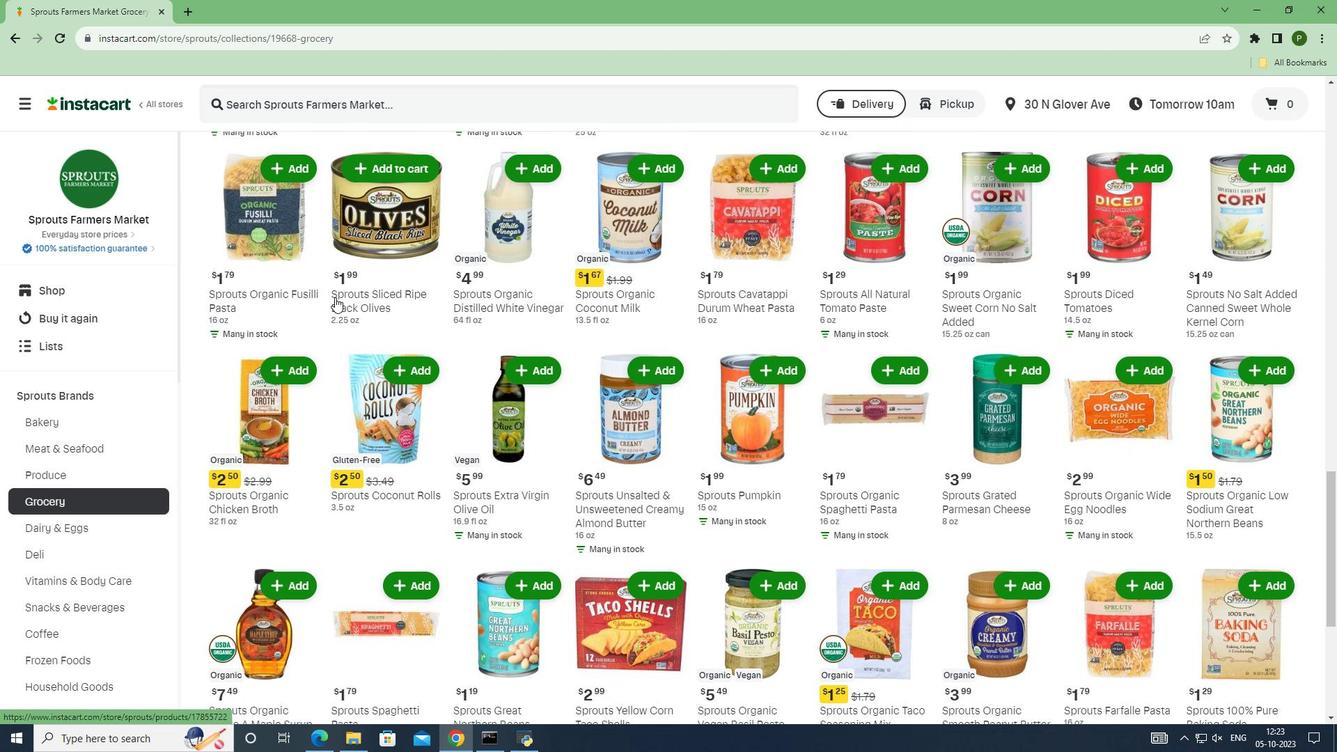 
Action: Mouse scrolled (335, 296) with delta (0, 0)
Screenshot: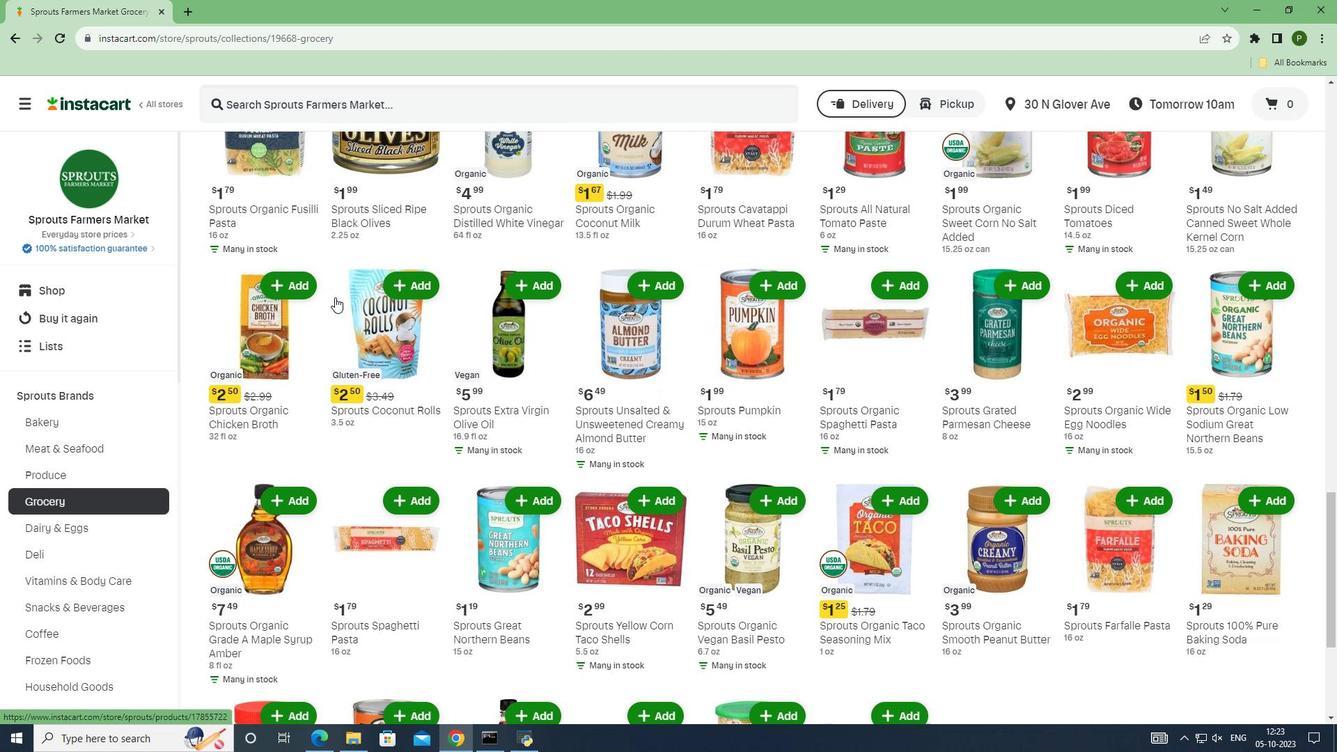 
Action: Mouse scrolled (335, 296) with delta (0, 0)
Screenshot: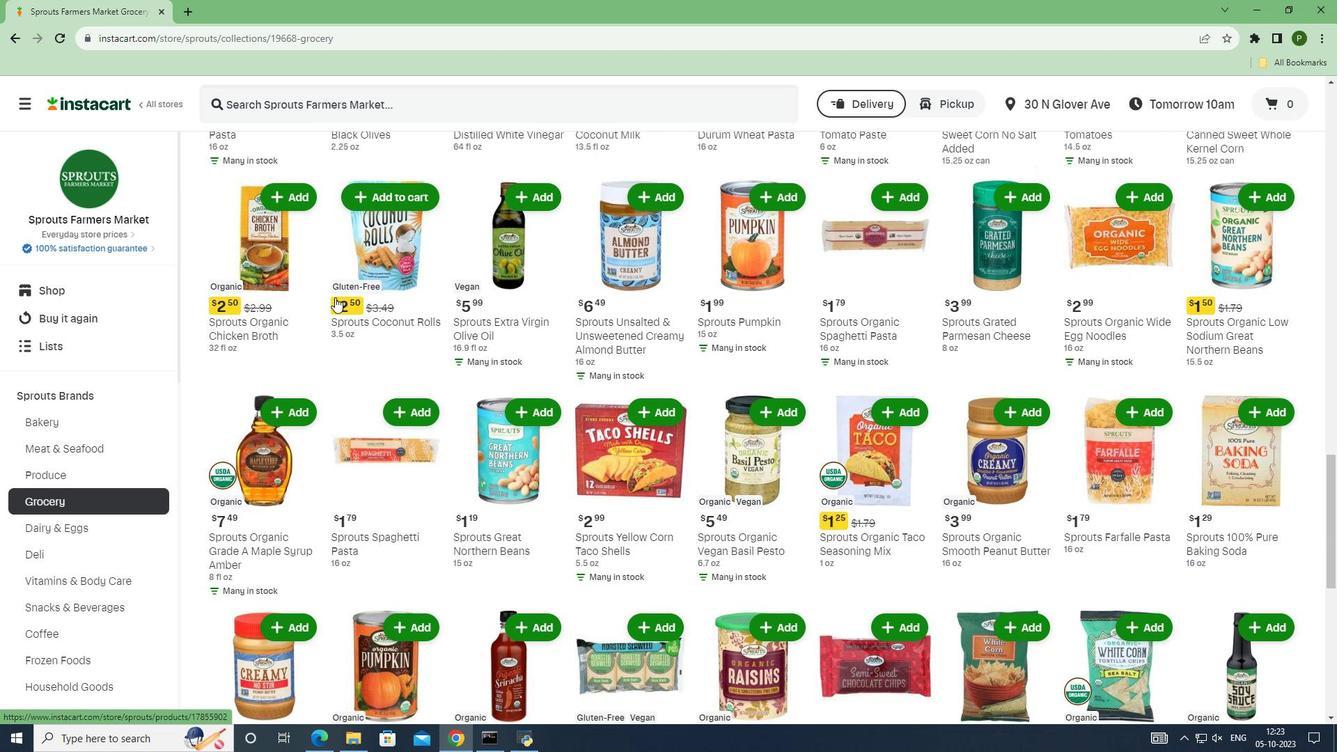 
Action: Mouse scrolled (335, 296) with delta (0, 0)
Screenshot: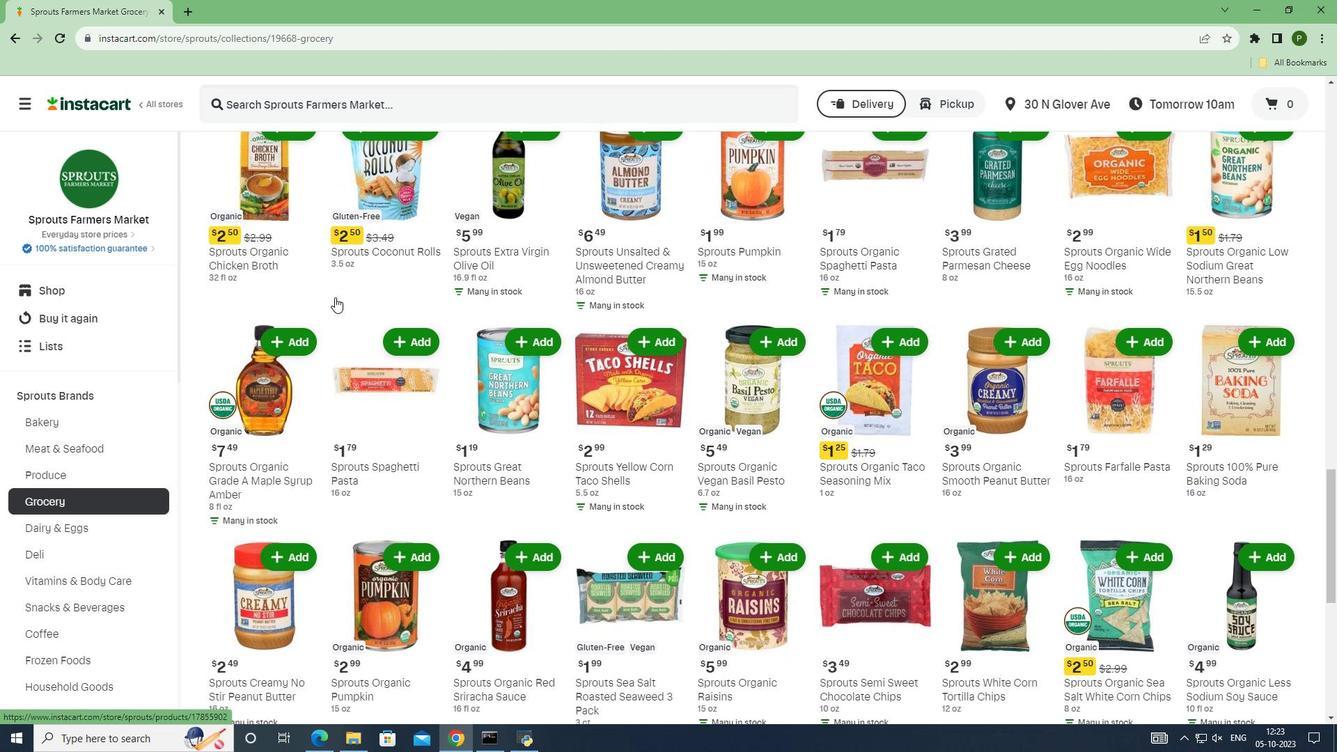 
Action: Mouse scrolled (335, 296) with delta (0, 0)
Screenshot: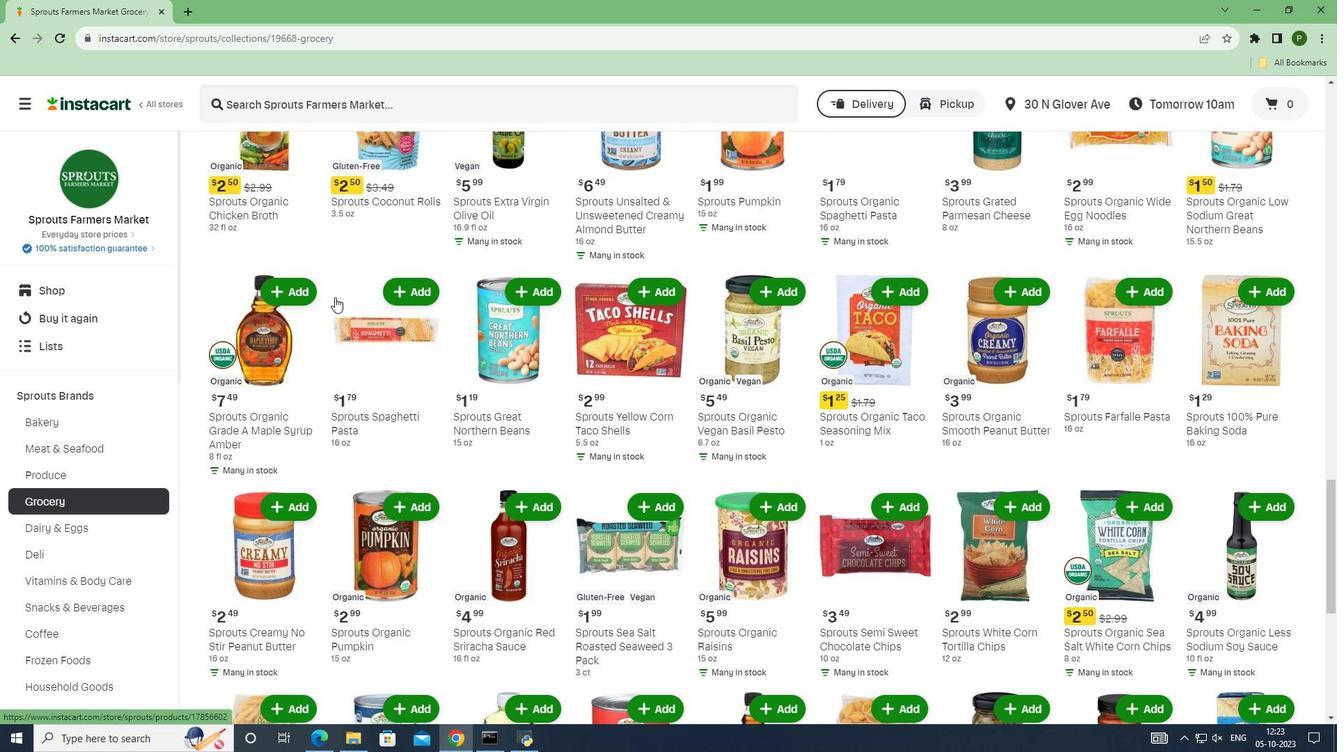 
Action: Mouse scrolled (335, 296) with delta (0, 0)
Screenshot: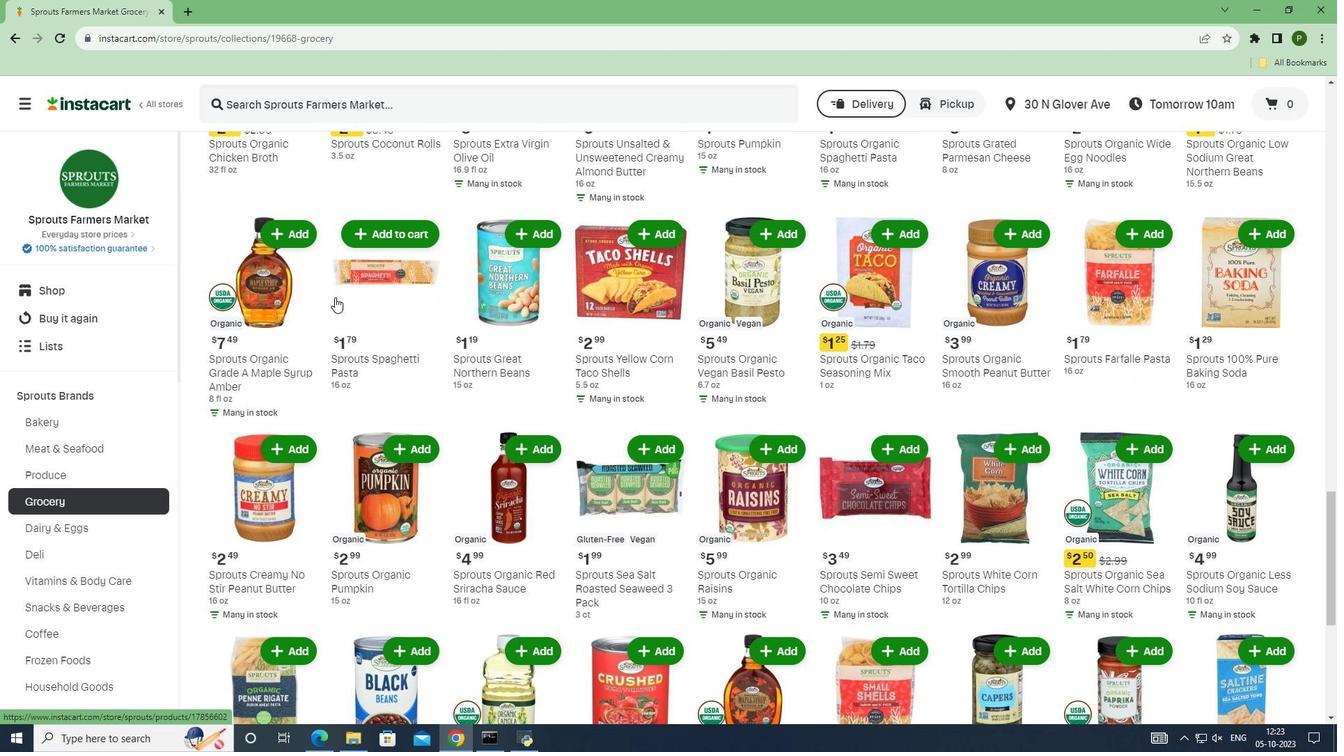 
Action: Mouse scrolled (335, 296) with delta (0, 0)
Screenshot: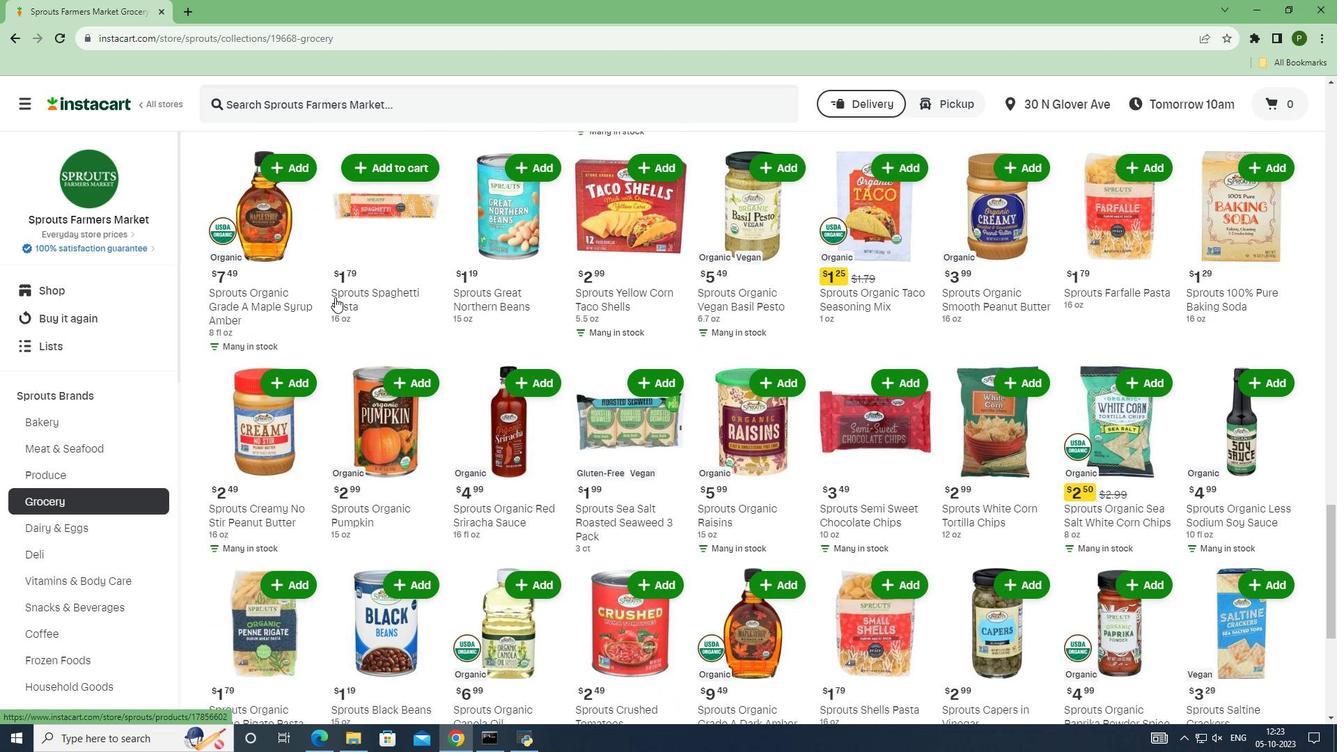 
Action: Mouse scrolled (335, 296) with delta (0, 0)
Screenshot: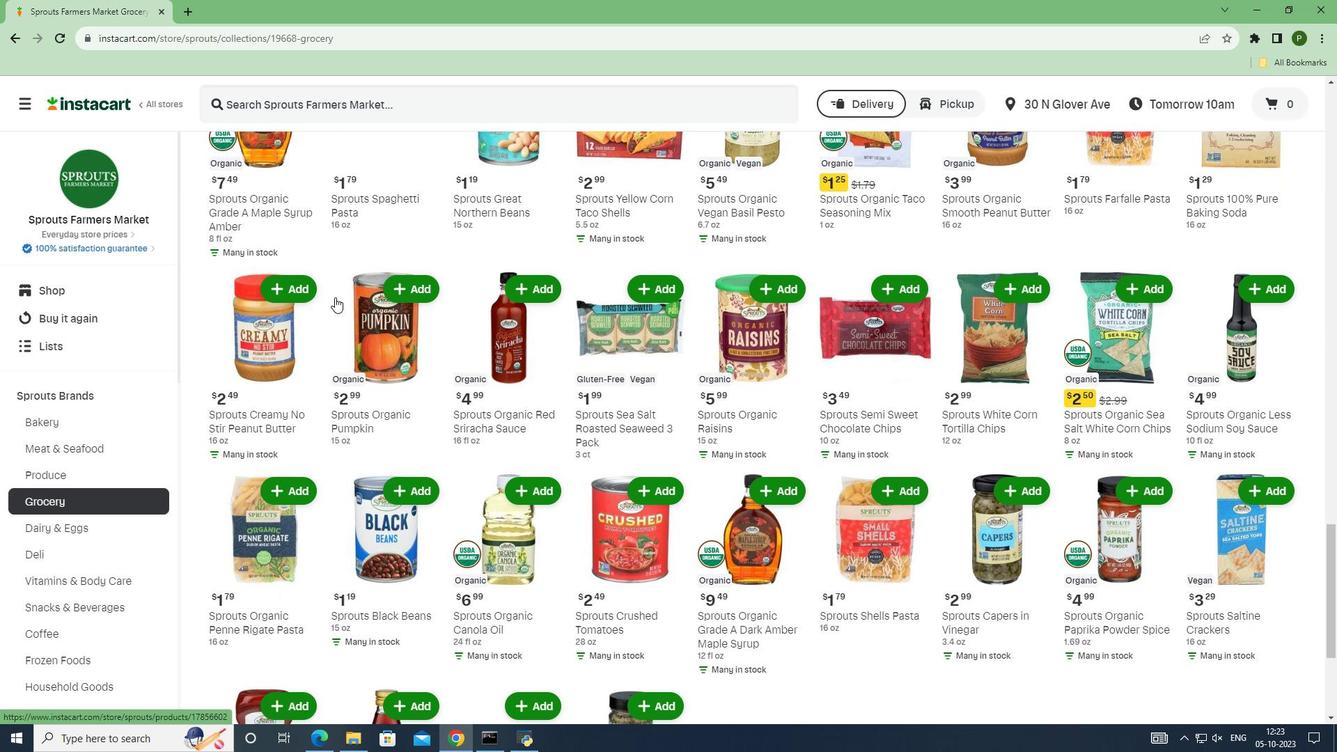 
Action: Mouse moved to (880, 440)
Screenshot: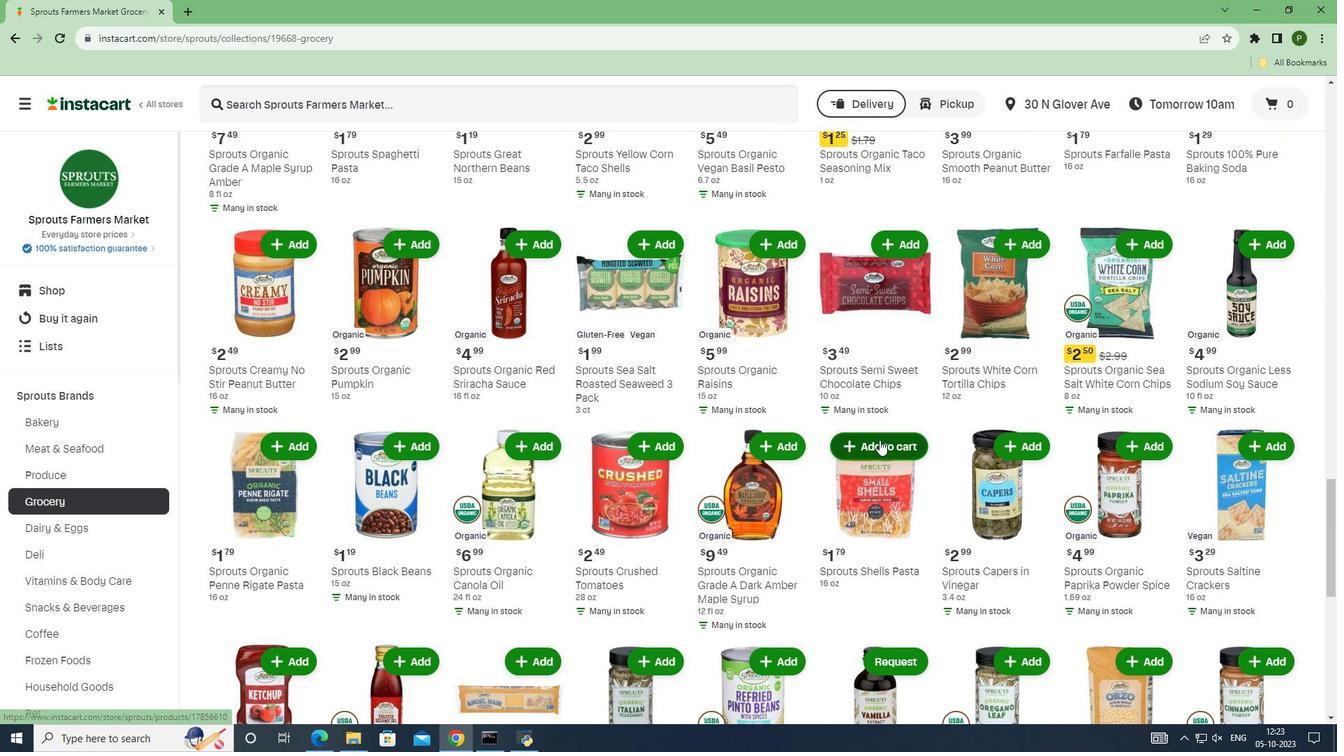 
Action: Mouse pressed left at (880, 440)
Screenshot: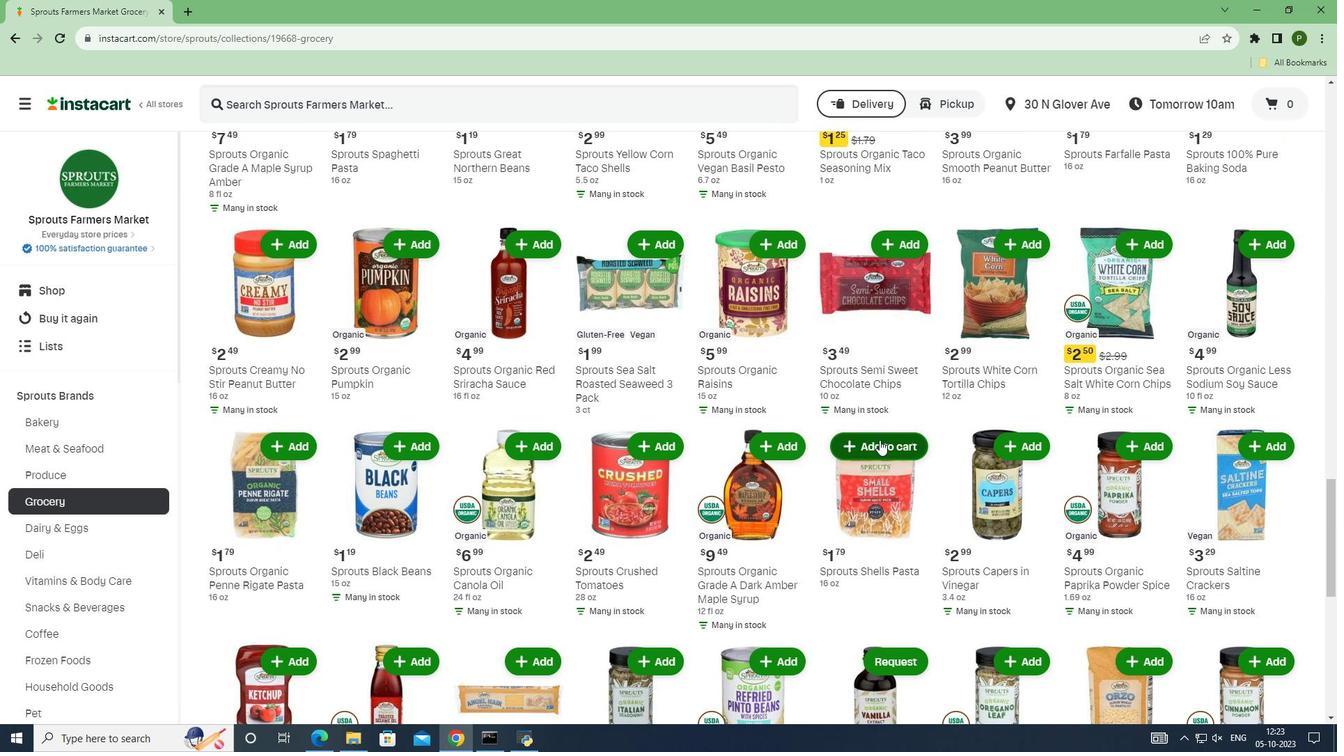 
